 Task: Create in the project CanaryTech and in the Backlog issue 'Implement a new cloud-based payroll management system for a company with advanced payroll processing and reporting features' a child issue 'Kubernetes cluster network reliability remediation and reporting', and assign it to team member softage.4@softage.net. Create in the project CanaryTech and in the Backlog issue 'Integrate a new geolocation feature into an existing mobile application to enhance user experience and personalization' a child issue 'Integration with compliance audit software', and assign it to team member softage.1@softage.net
Action: Mouse moved to (429, 452)
Screenshot: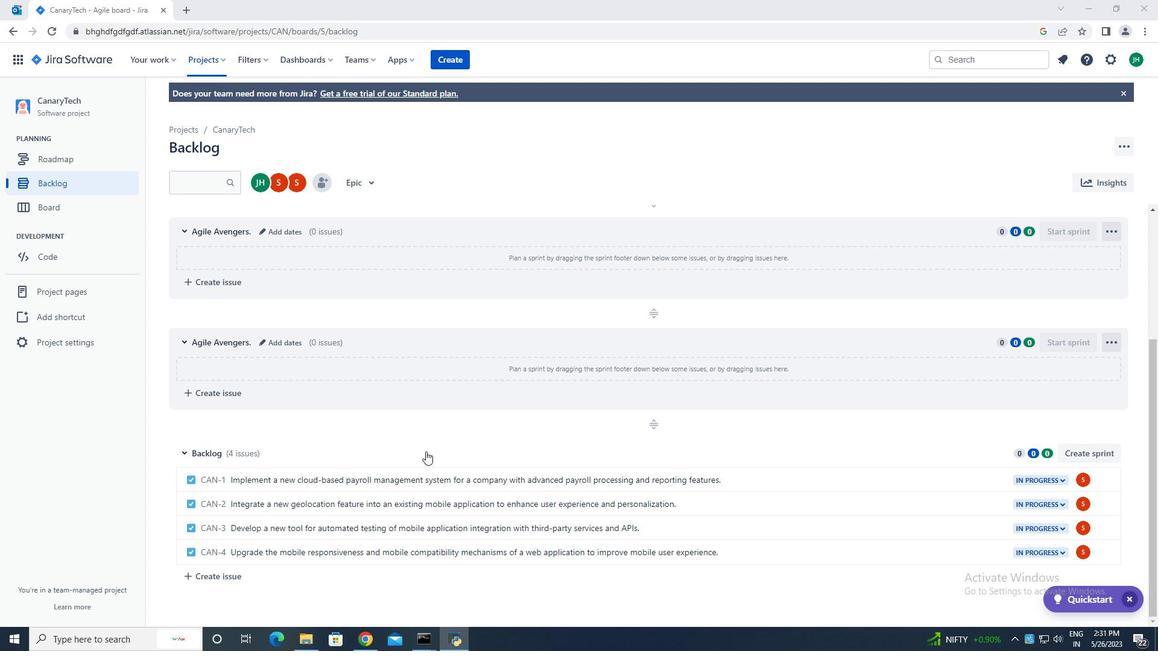 
Action: Mouse scrolled (429, 451) with delta (0, 0)
Screenshot: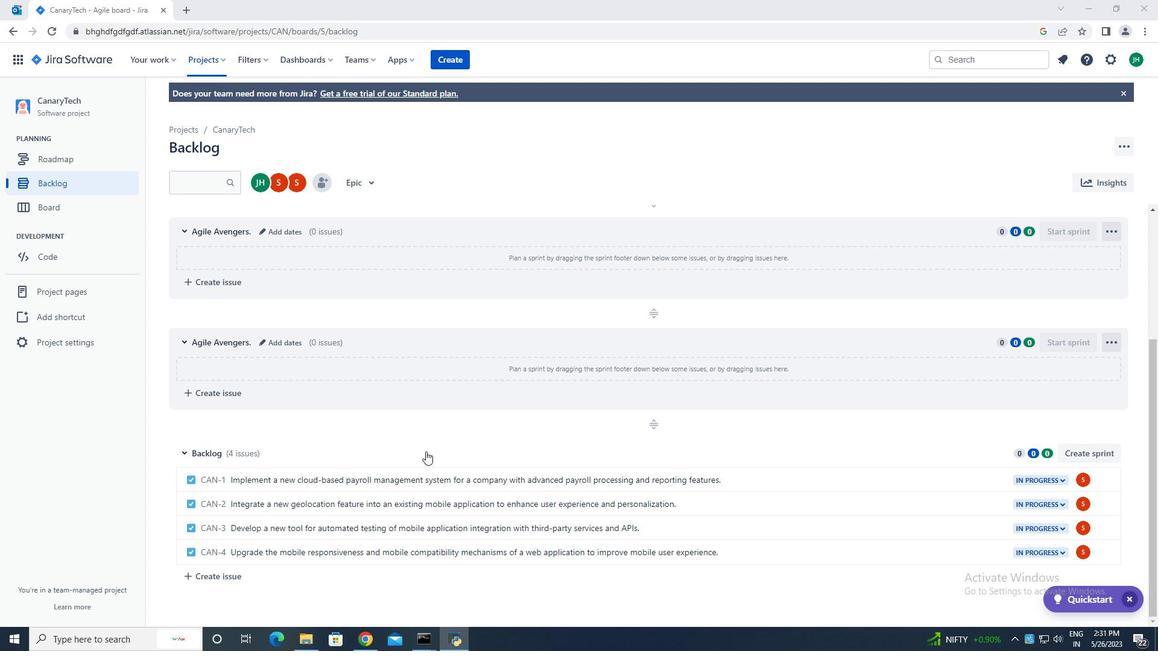 
Action: Mouse scrolled (429, 451) with delta (0, 0)
Screenshot: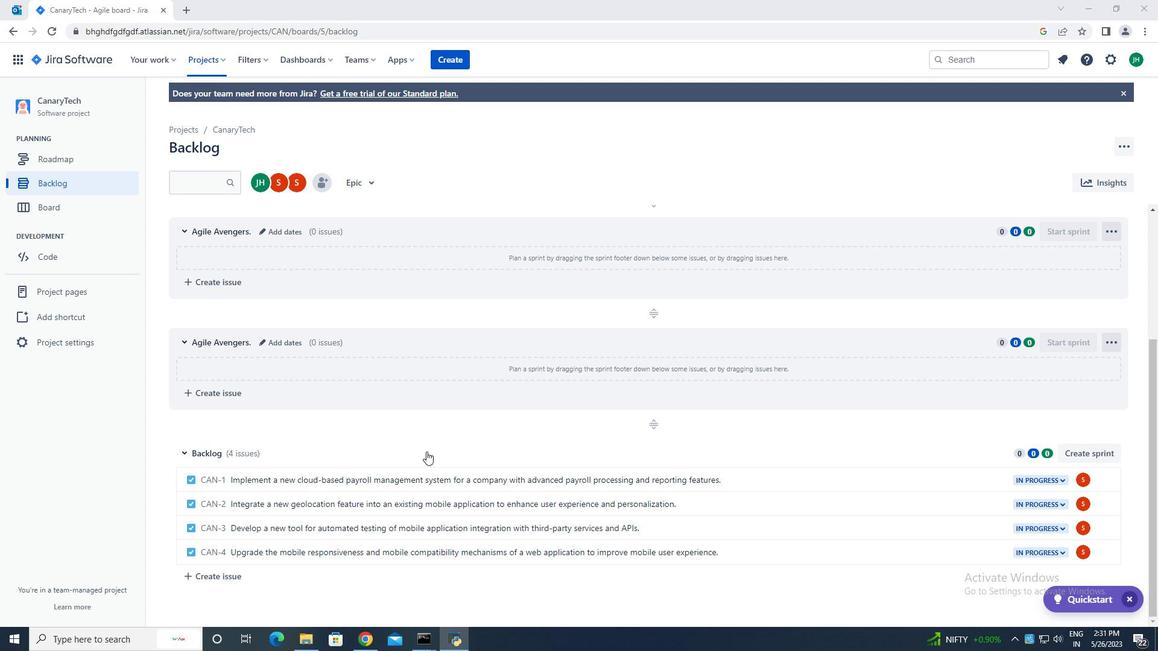 
Action: Mouse moved to (429, 452)
Screenshot: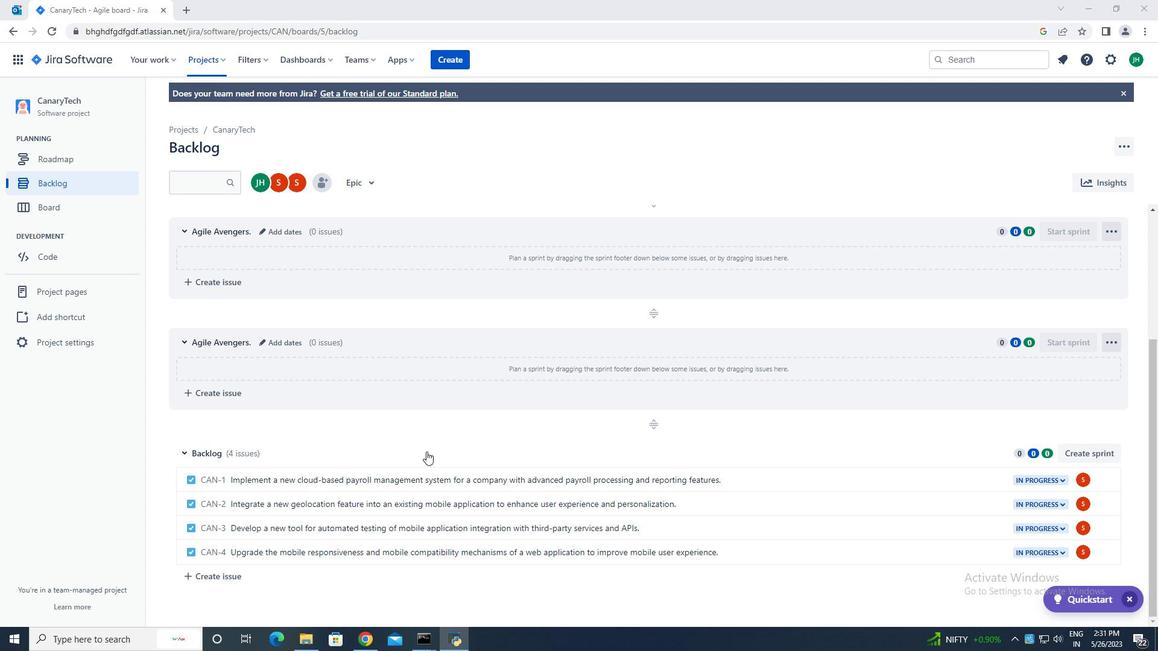 
Action: Mouse scrolled (429, 451) with delta (0, 0)
Screenshot: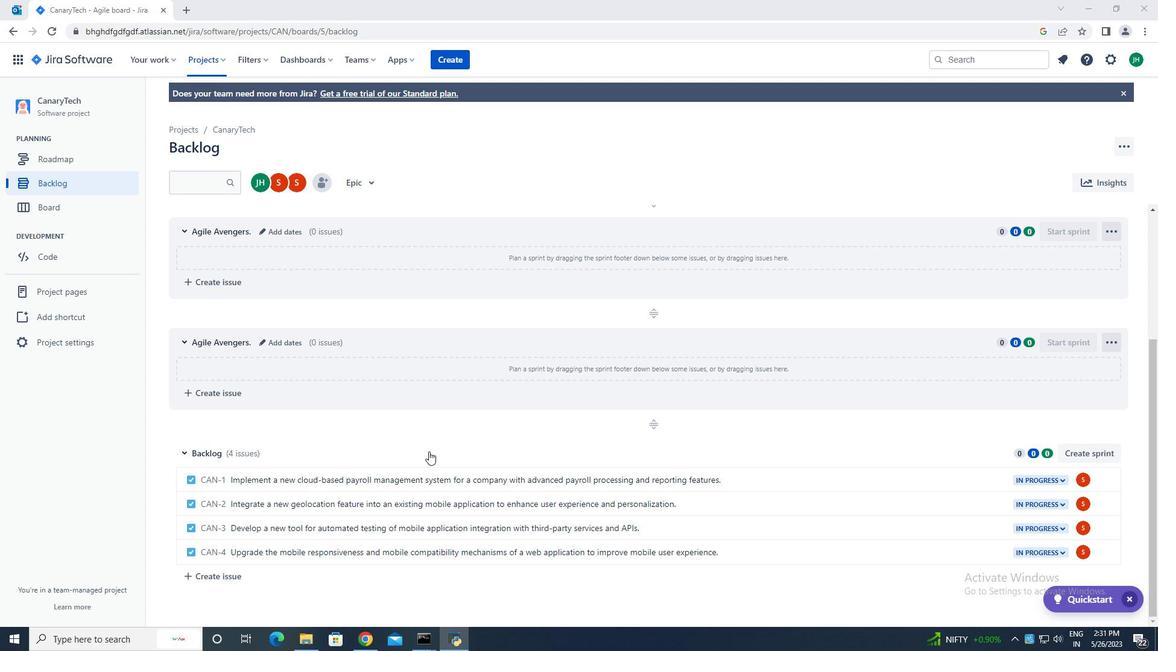 
Action: Mouse moved to (429, 452)
Screenshot: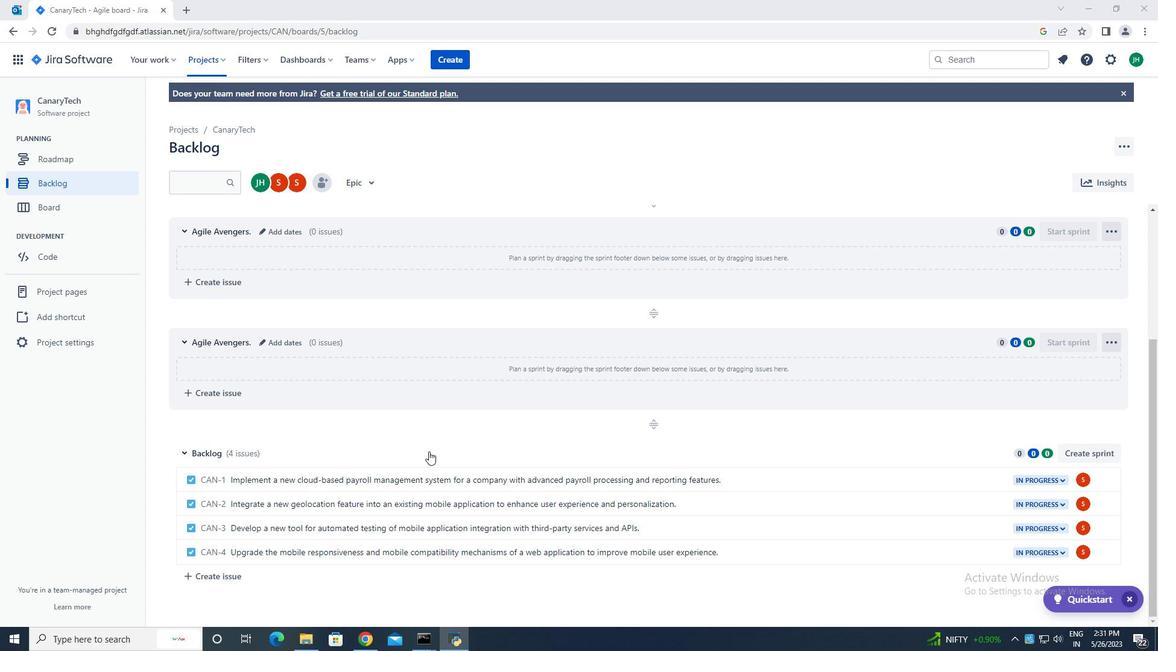 
Action: Mouse scrolled (429, 451) with delta (0, 0)
Screenshot: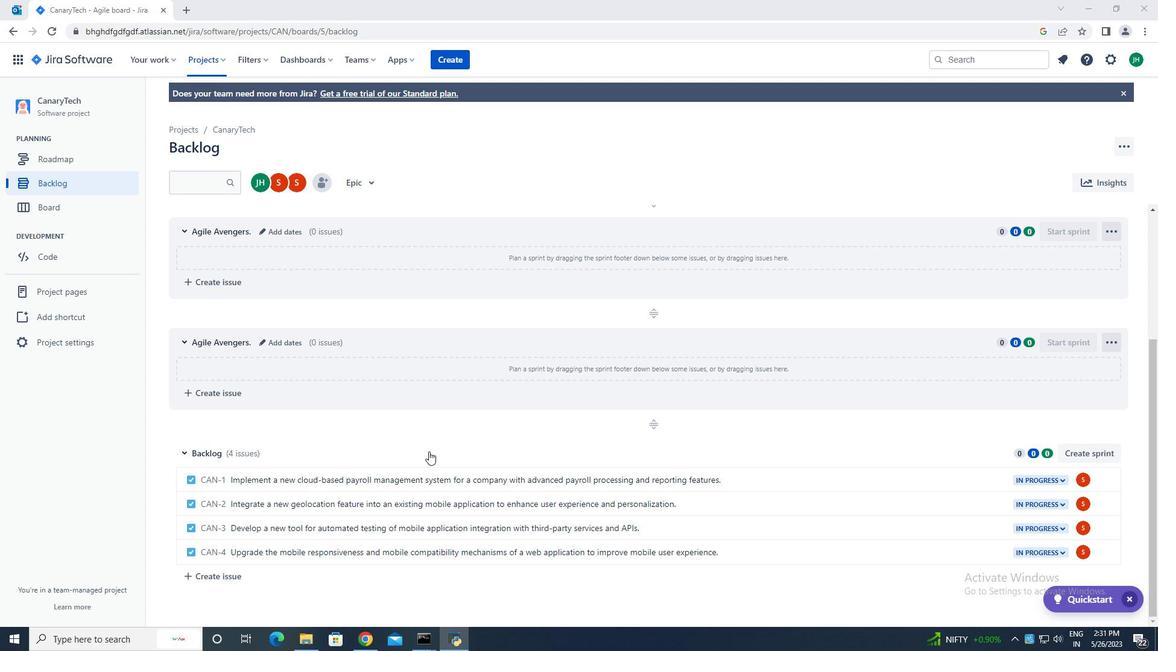 
Action: Mouse moved to (431, 453)
Screenshot: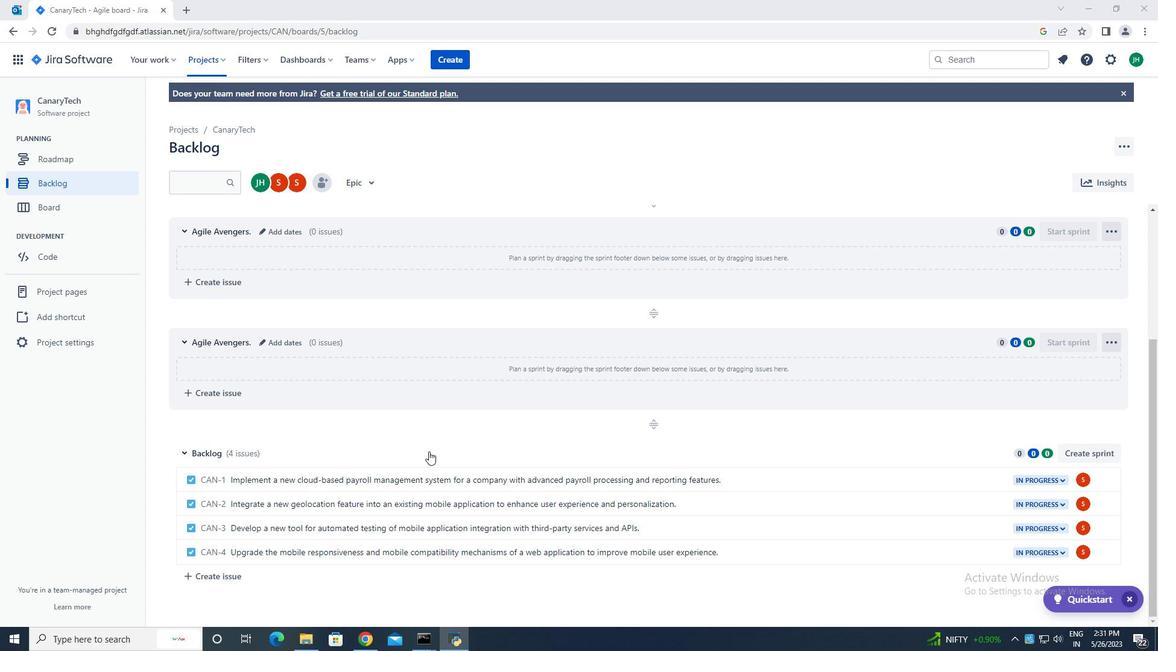 
Action: Mouse scrolled (431, 452) with delta (0, 0)
Screenshot: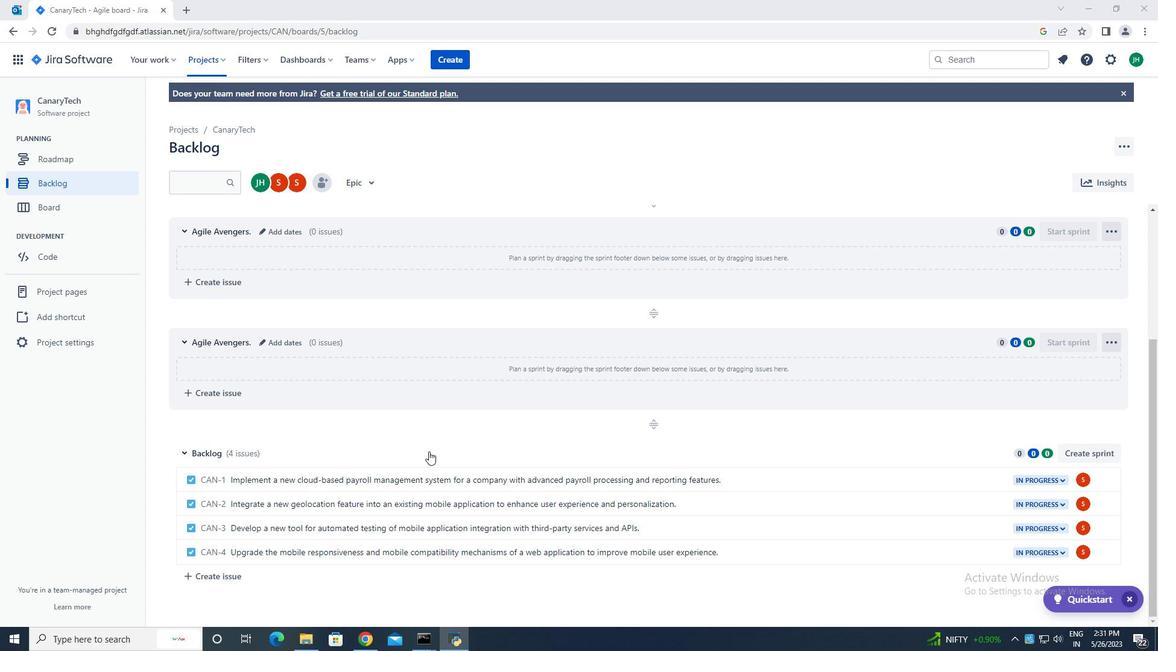 
Action: Mouse moved to (869, 476)
Screenshot: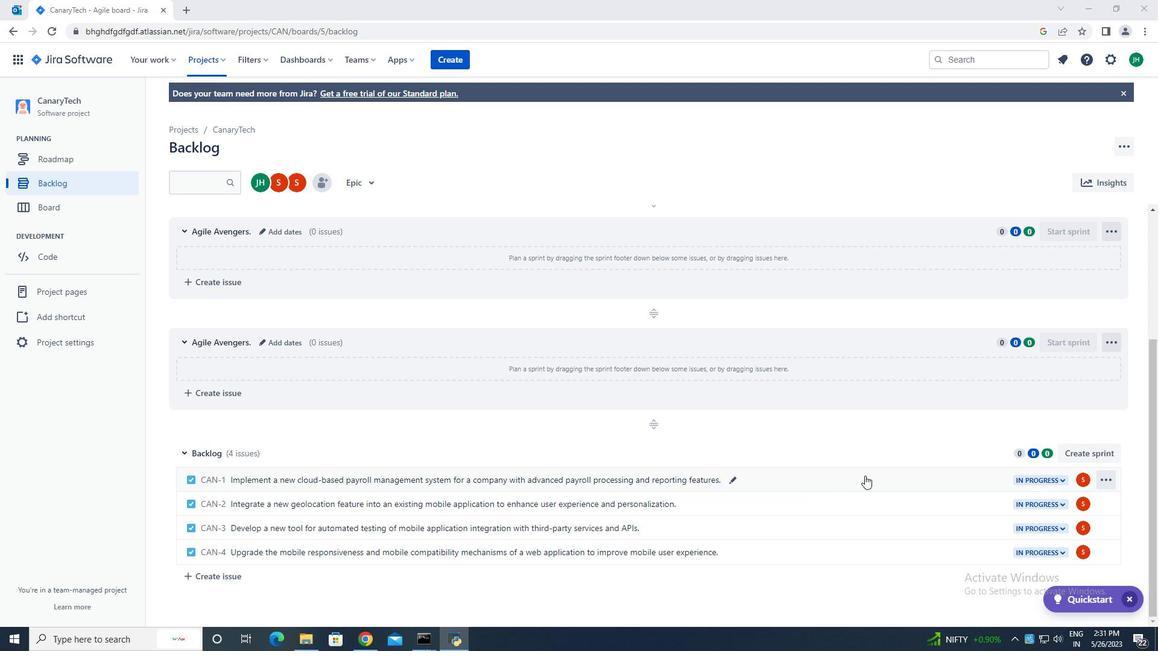 
Action: Mouse pressed left at (869, 476)
Screenshot: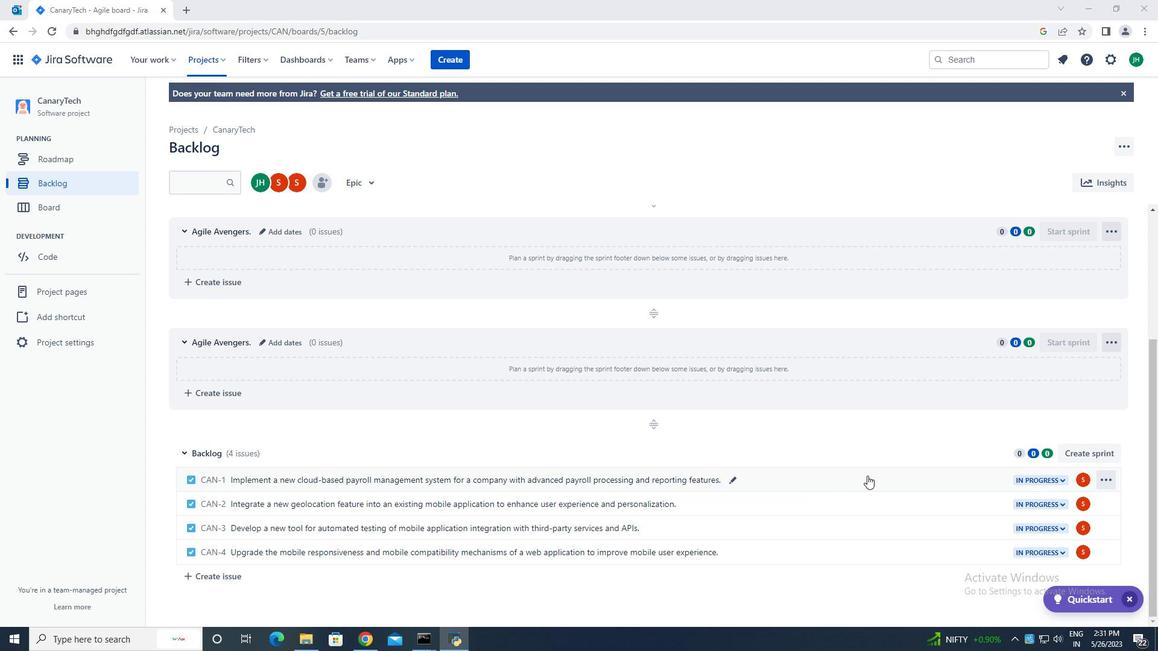 
Action: Mouse moved to (950, 324)
Screenshot: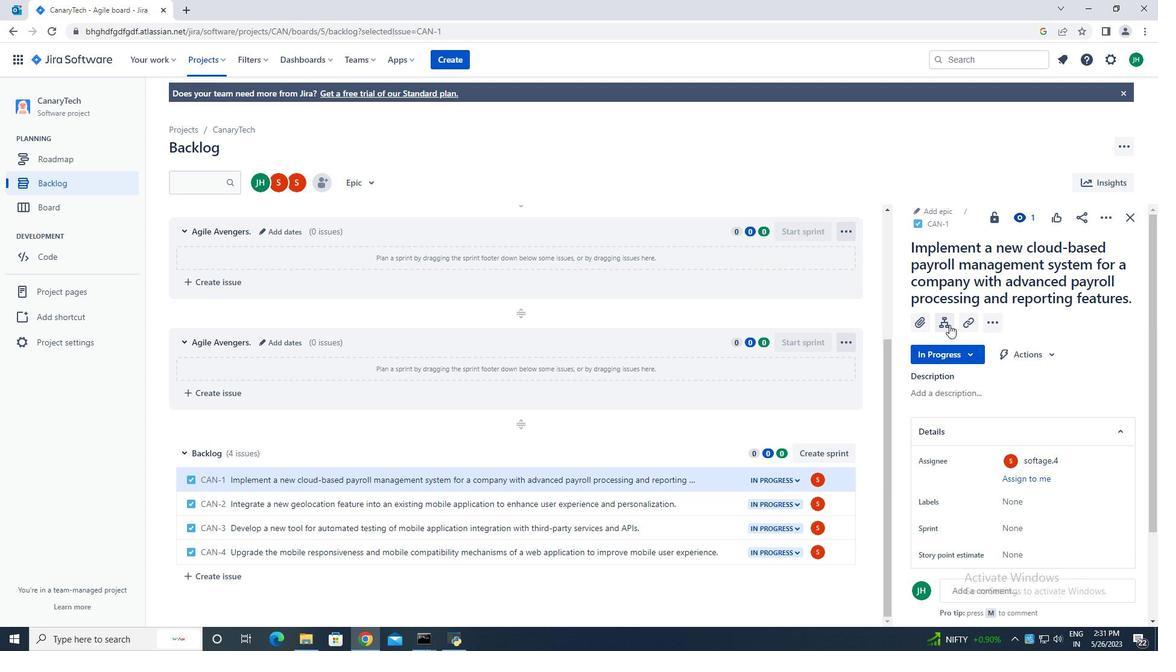 
Action: Mouse pressed left at (950, 324)
Screenshot: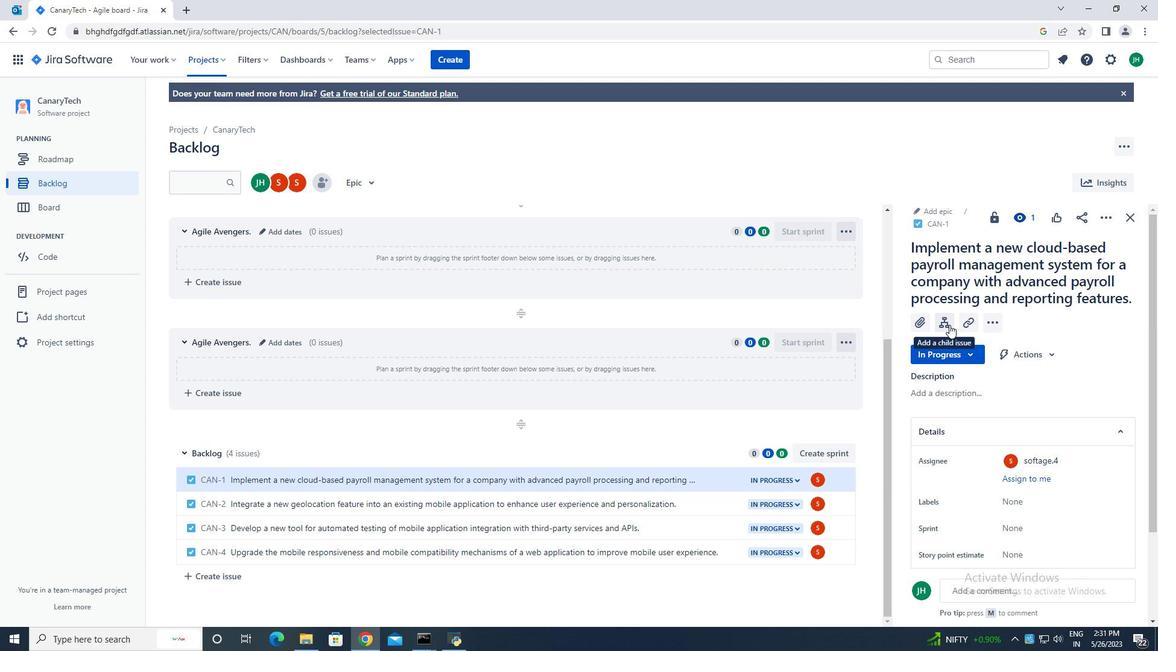 
Action: Mouse moved to (955, 403)
Screenshot: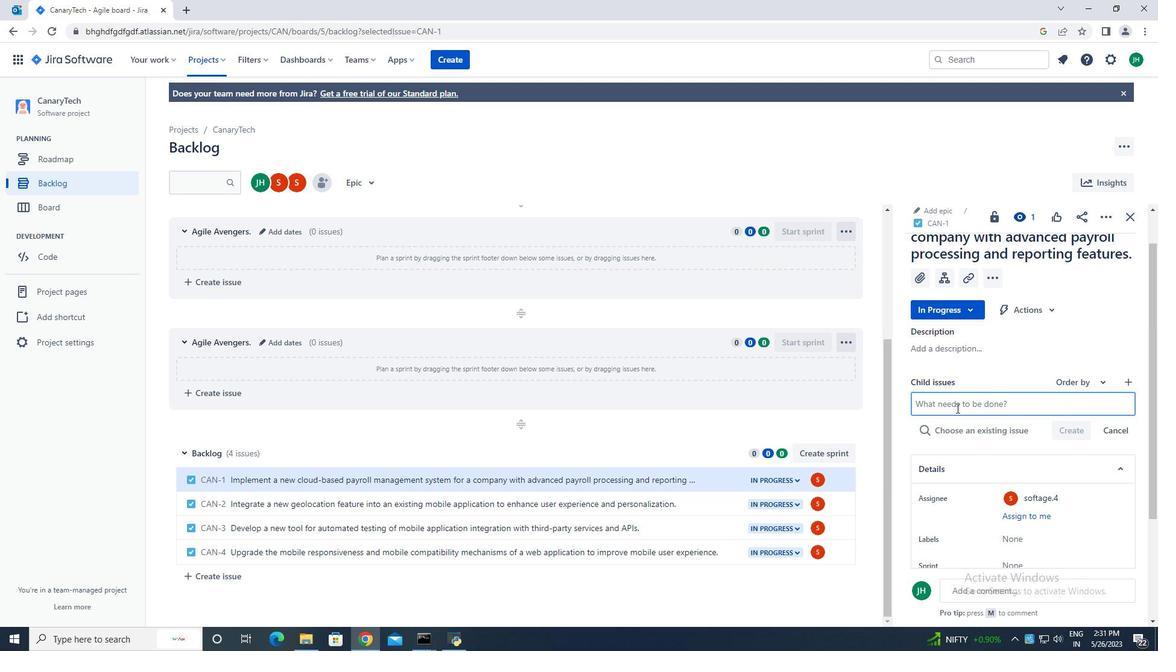 
Action: Mouse pressed left at (955, 403)
Screenshot: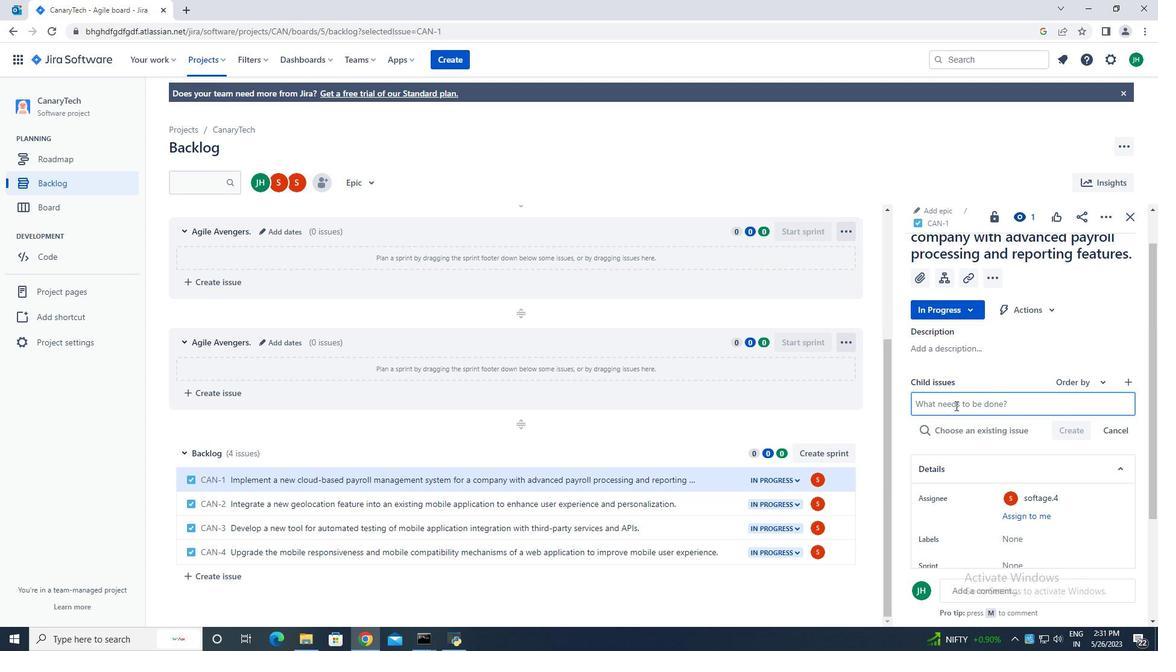 
Action: Mouse moved to (840, 420)
Screenshot: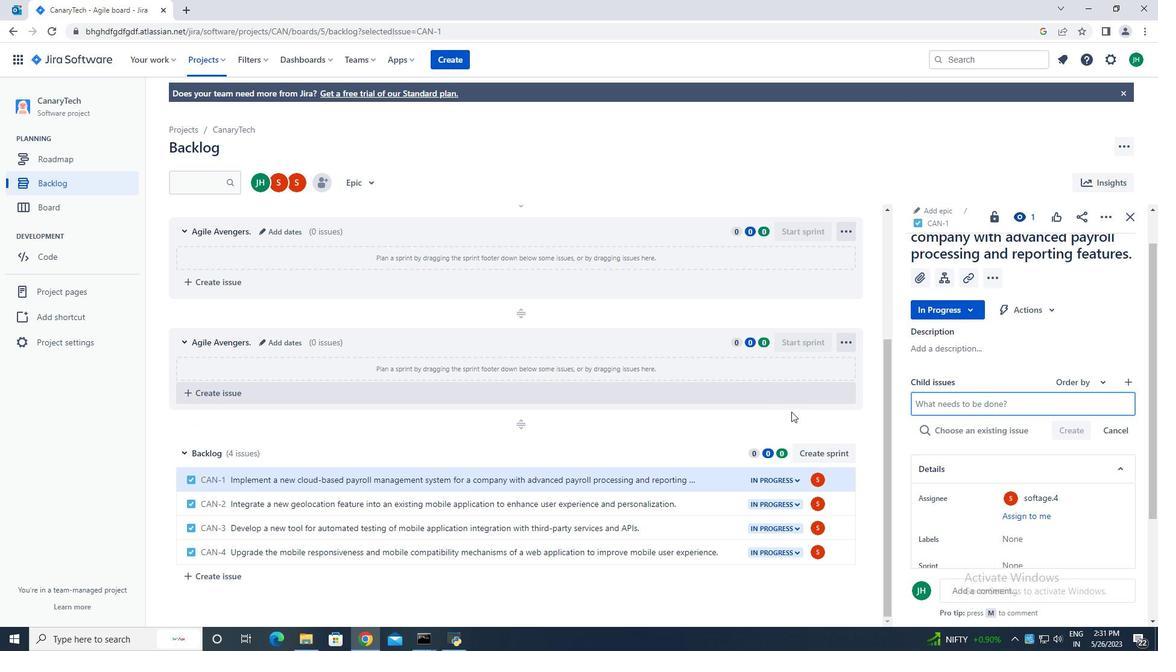 
Action: Key pressed <Key.caps_lock>K<Key.caps_lock>ubernetes<Key.space>cluster<Key.space>network<Key.space>reliability<Key.space>remediation<Key.space>and<Key.space>reporting.<Key.enter>
Screenshot: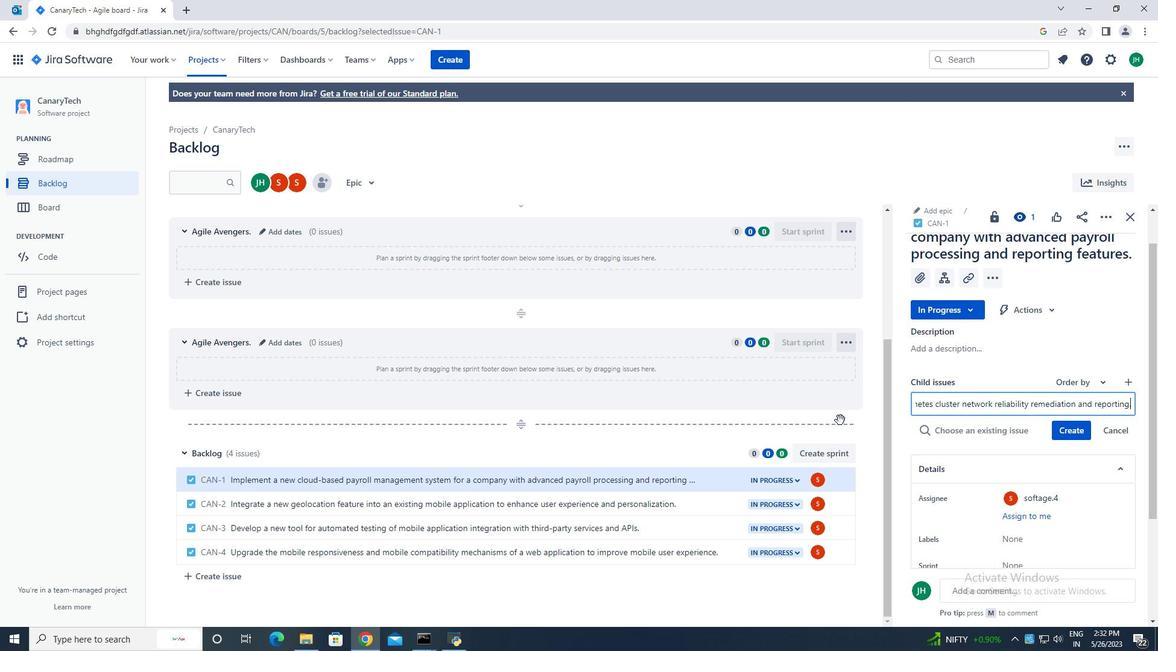 
Action: Mouse moved to (1079, 411)
Screenshot: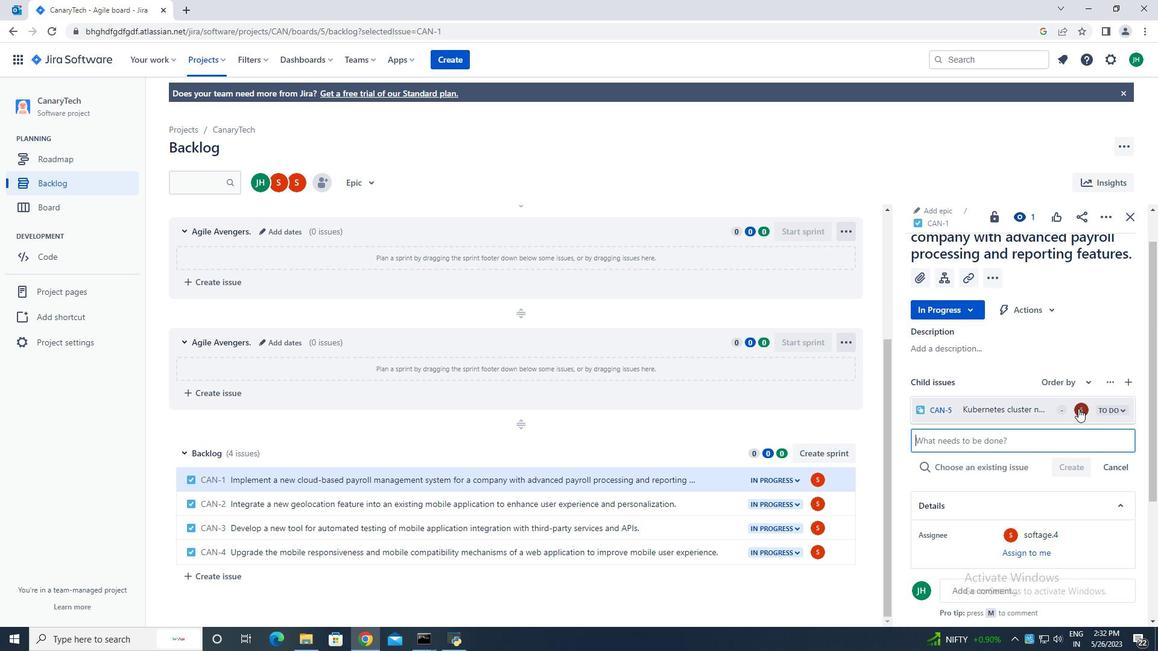 
Action: Mouse pressed left at (1079, 411)
Screenshot: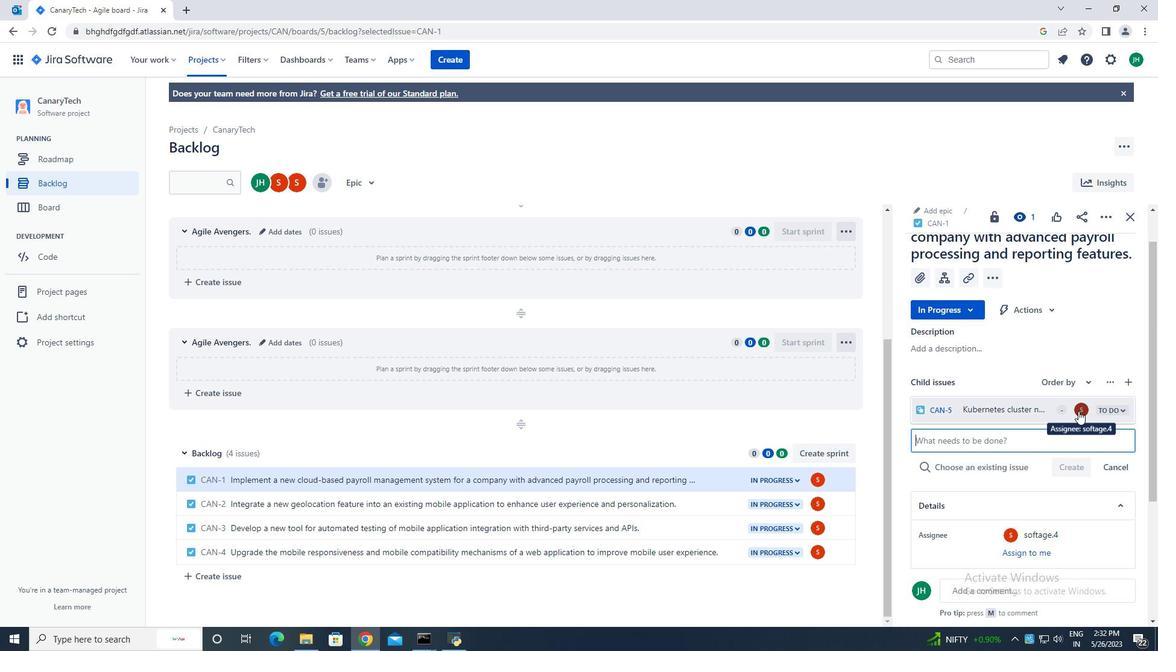 
Action: Mouse moved to (972, 341)
Screenshot: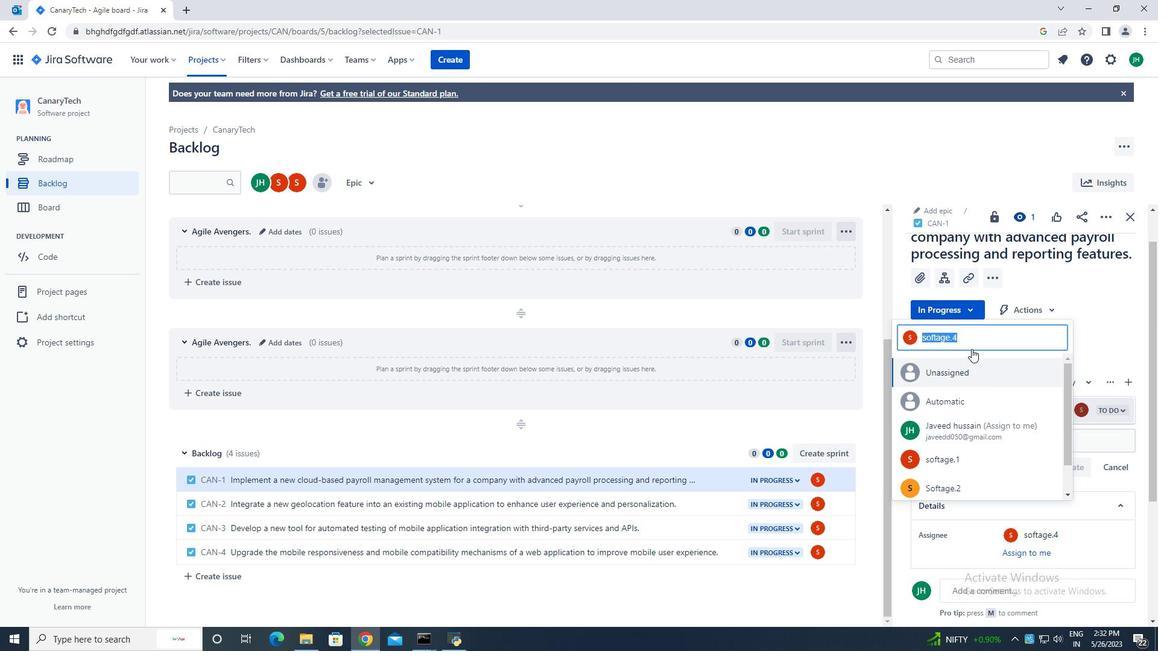 
Action: Key pressed softage.4
Screenshot: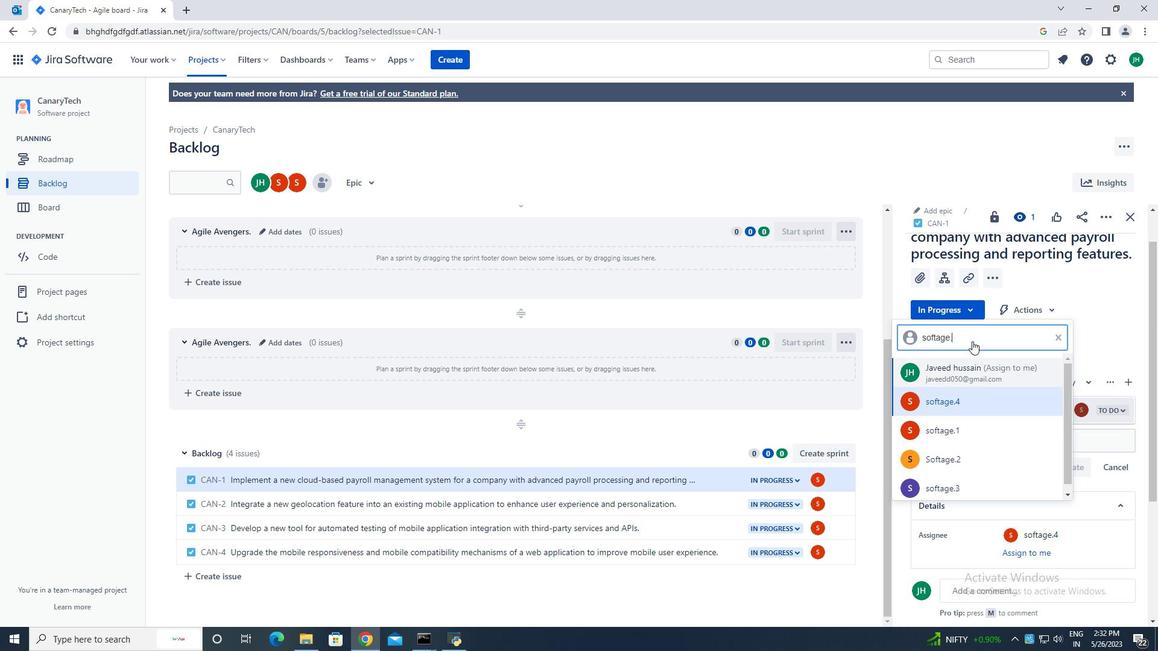 
Action: Mouse moved to (964, 380)
Screenshot: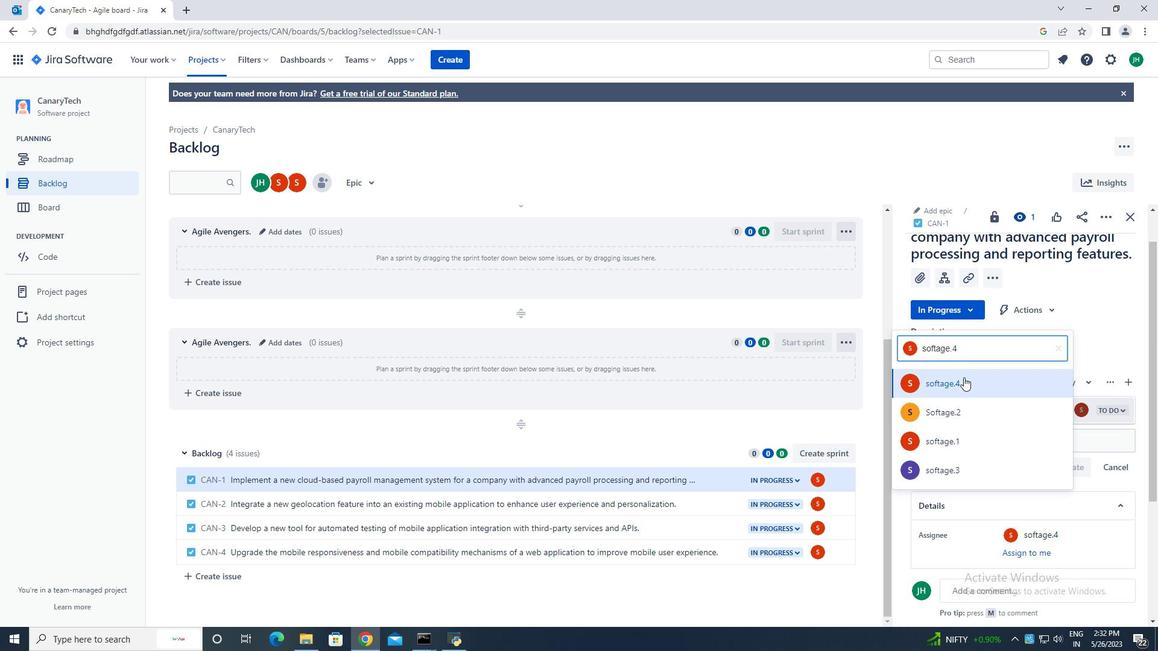 
Action: Mouse pressed left at (964, 380)
Screenshot: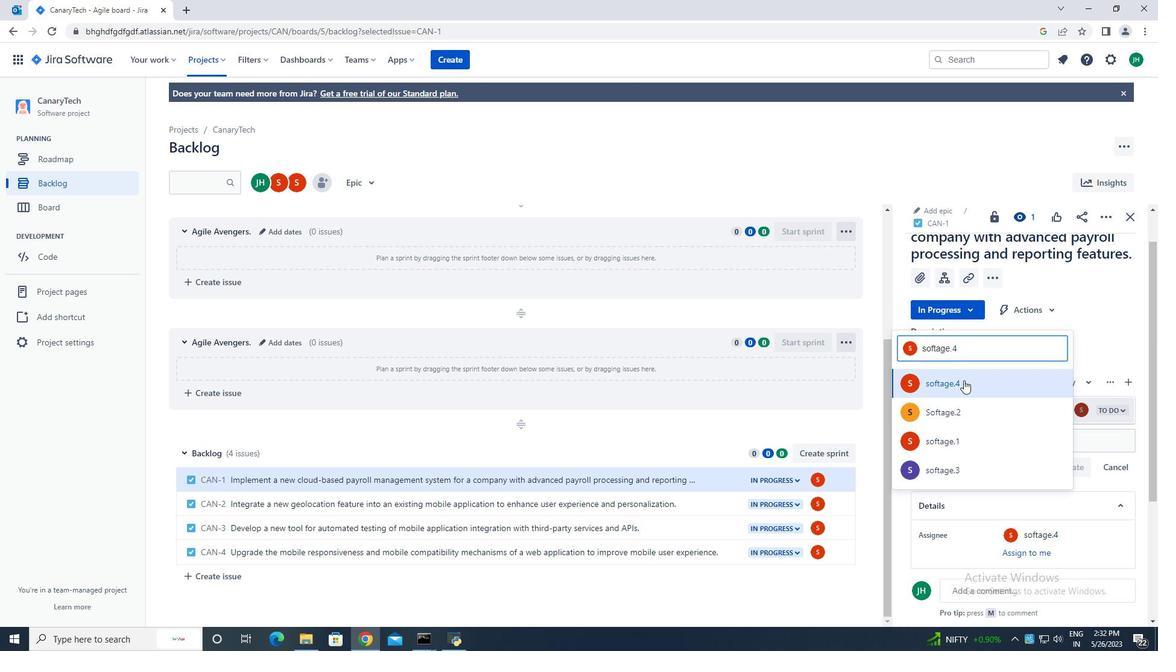 
Action: Mouse moved to (1132, 217)
Screenshot: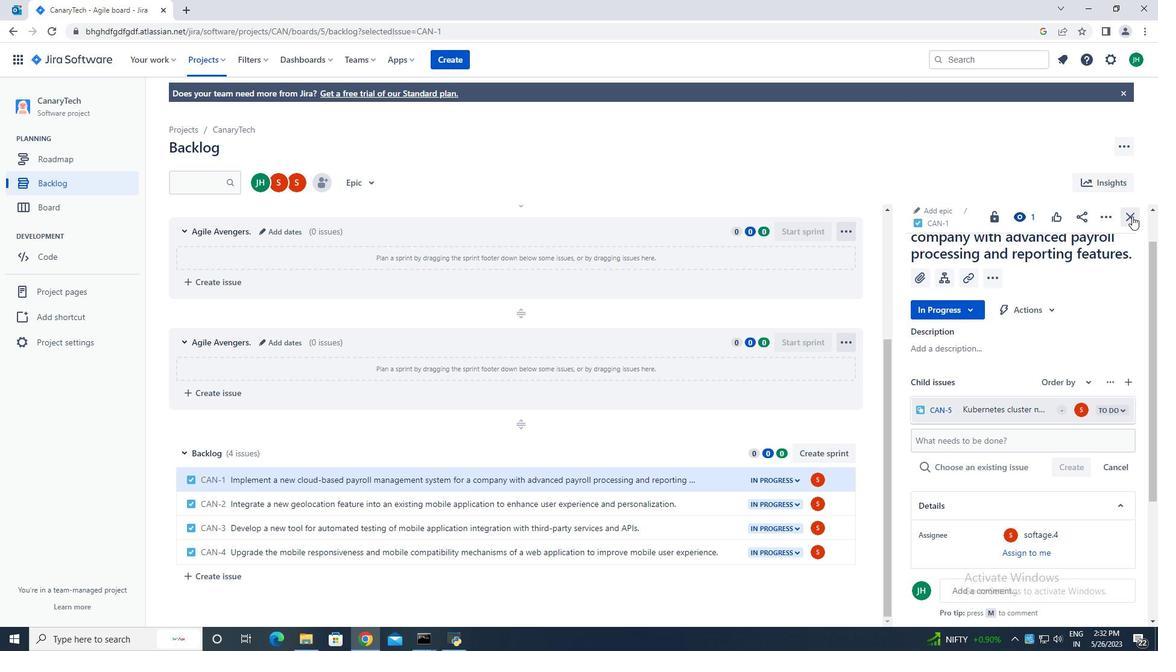 
Action: Mouse pressed left at (1132, 217)
Screenshot: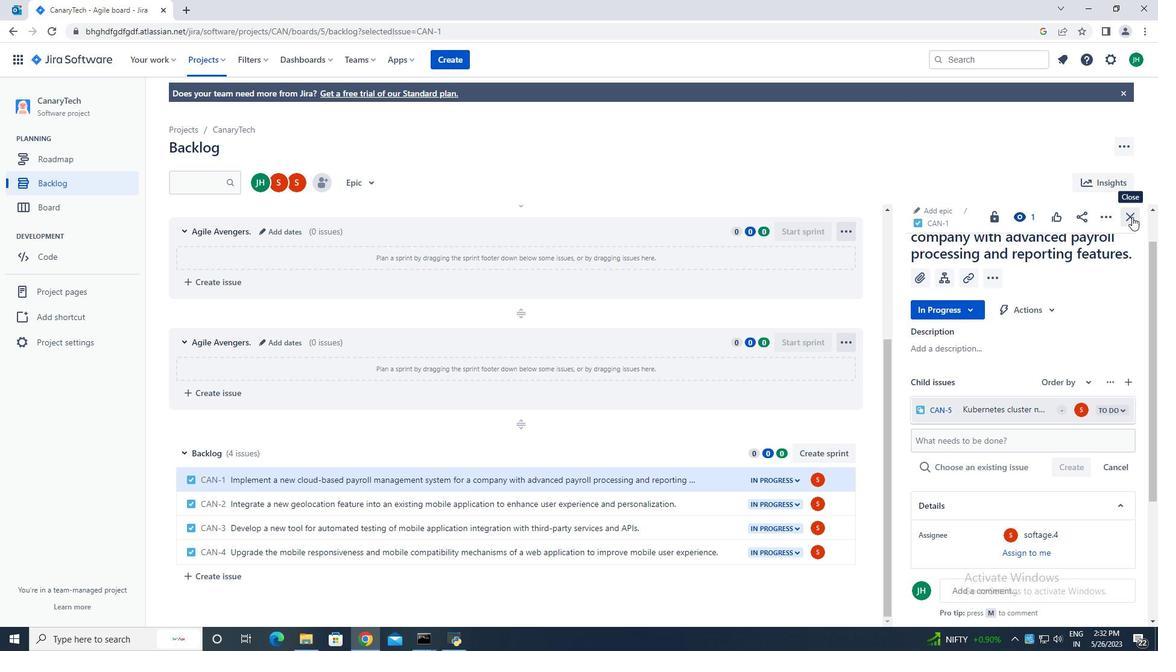 
Action: Mouse moved to (891, 508)
Screenshot: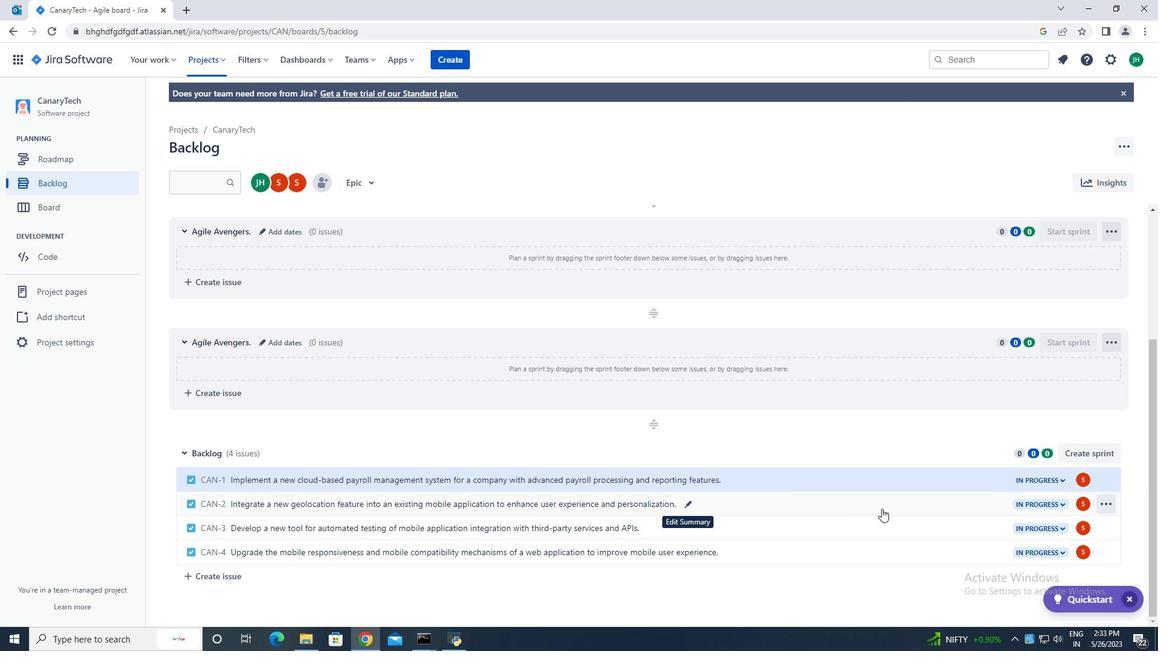
Action: Mouse pressed left at (891, 508)
Screenshot: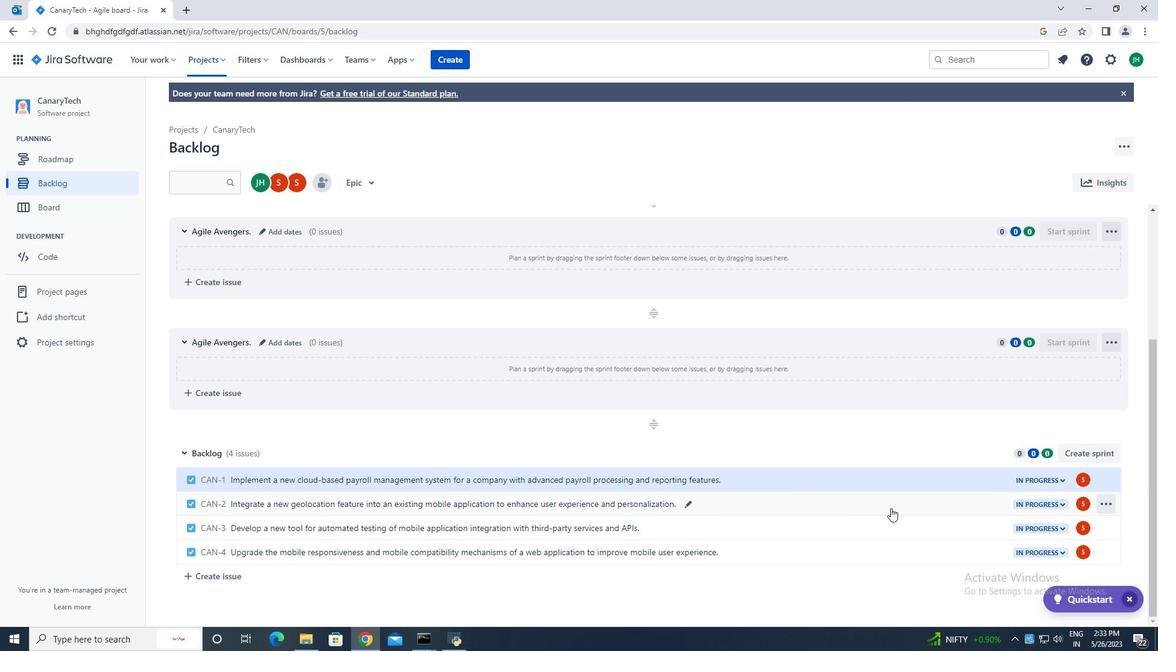 
Action: Mouse moved to (983, 447)
Screenshot: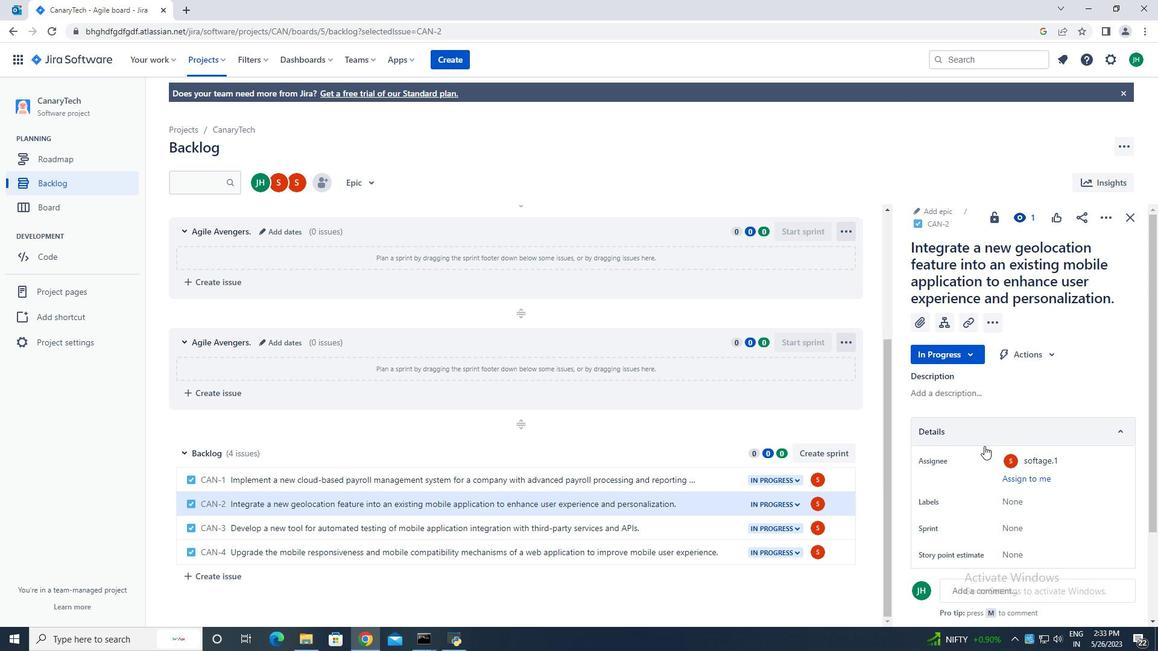 
Action: Mouse scrolled (983, 447) with delta (0, 0)
Screenshot: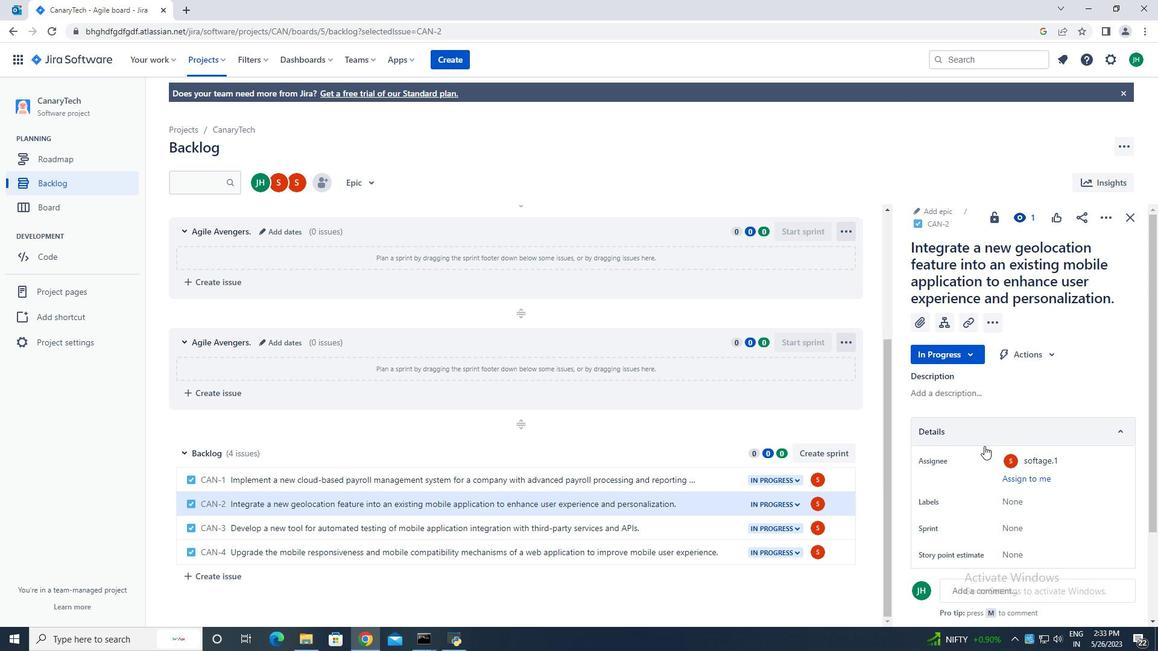 
Action: Mouse scrolled (983, 447) with delta (0, 0)
Screenshot: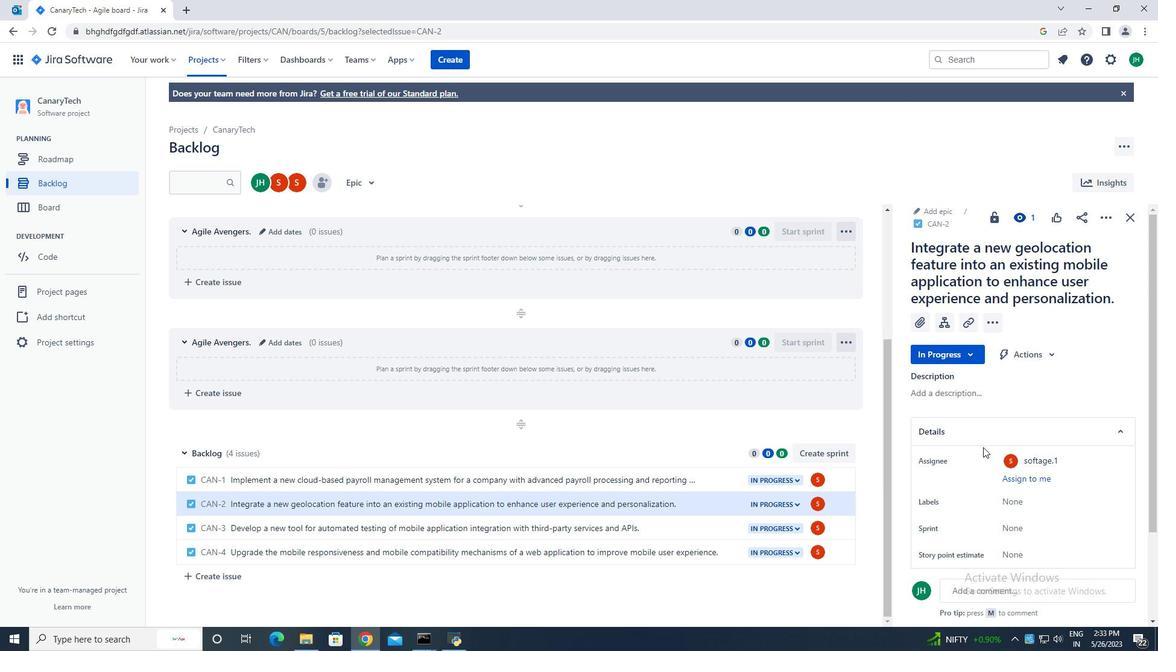 
Action: Mouse scrolled (983, 447) with delta (0, 0)
Screenshot: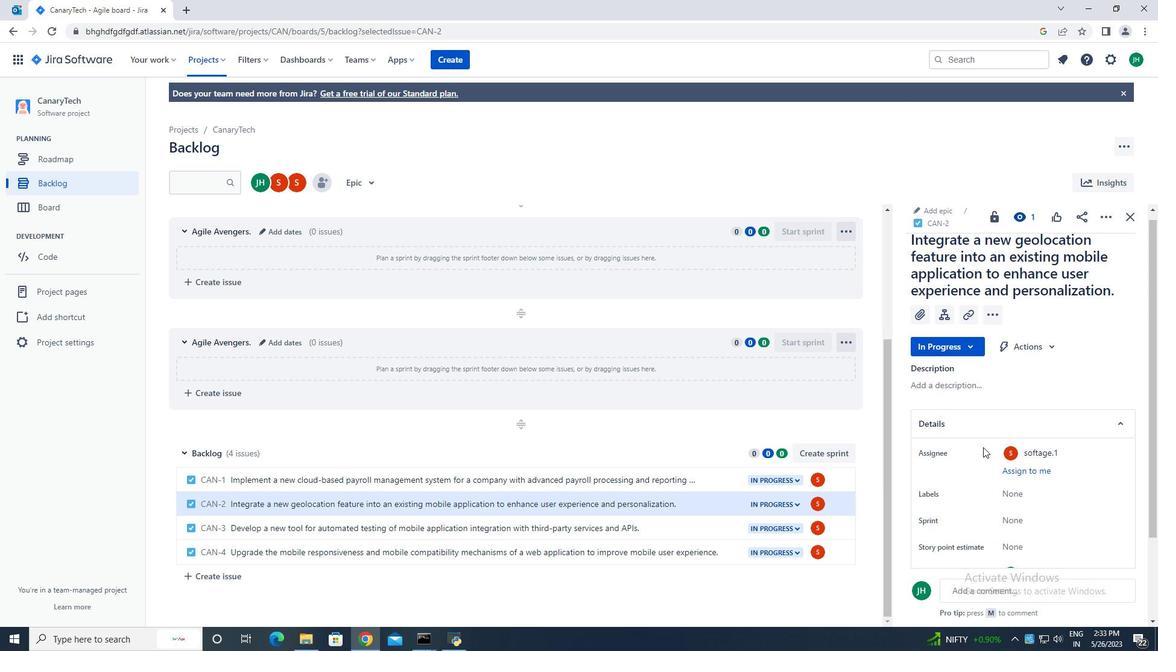 
Action: Mouse moved to (984, 254)
Screenshot: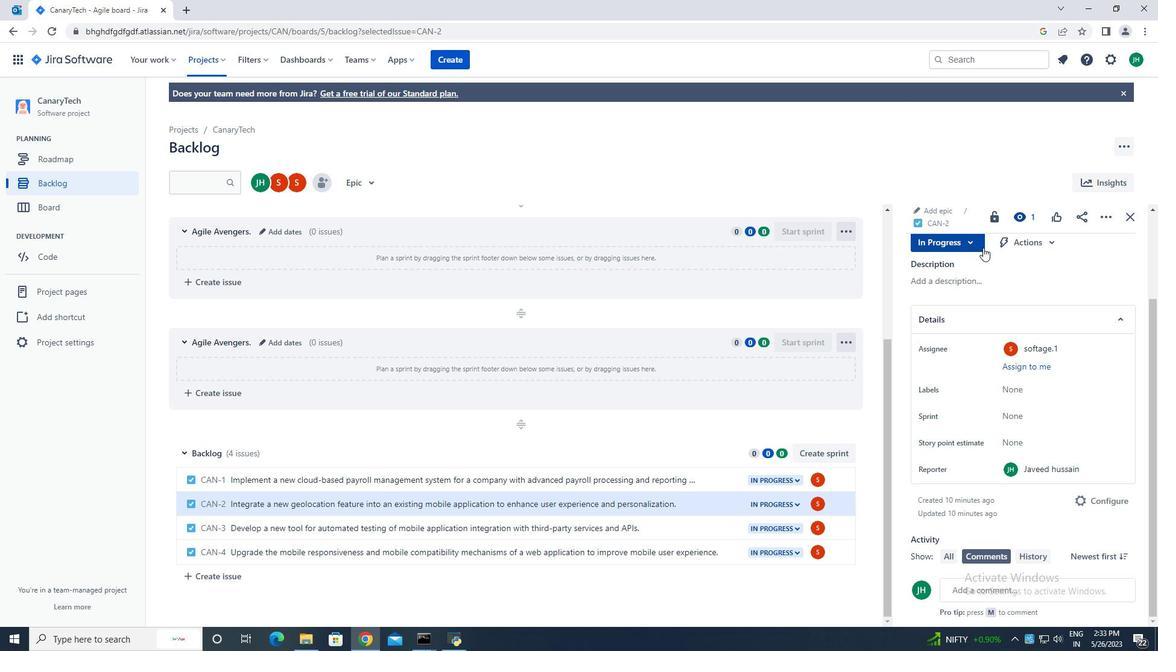 
Action: Mouse scrolled (984, 254) with delta (0, 0)
Screenshot: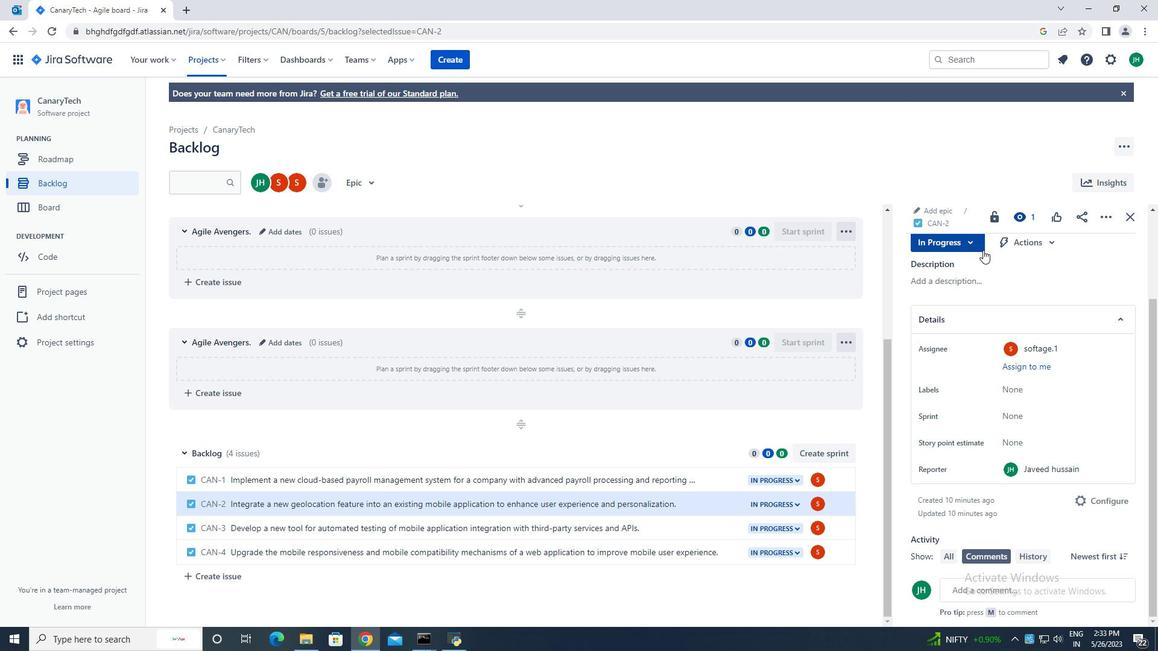 
Action: Mouse moved to (984, 255)
Screenshot: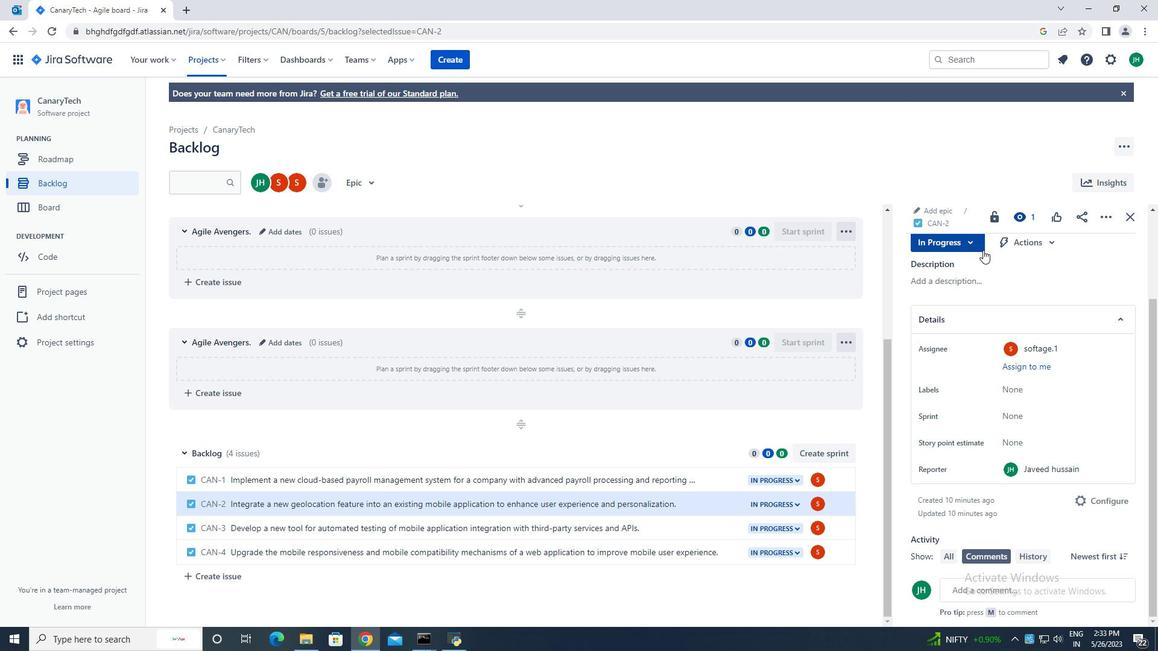
Action: Mouse scrolled (984, 255) with delta (0, 0)
Screenshot: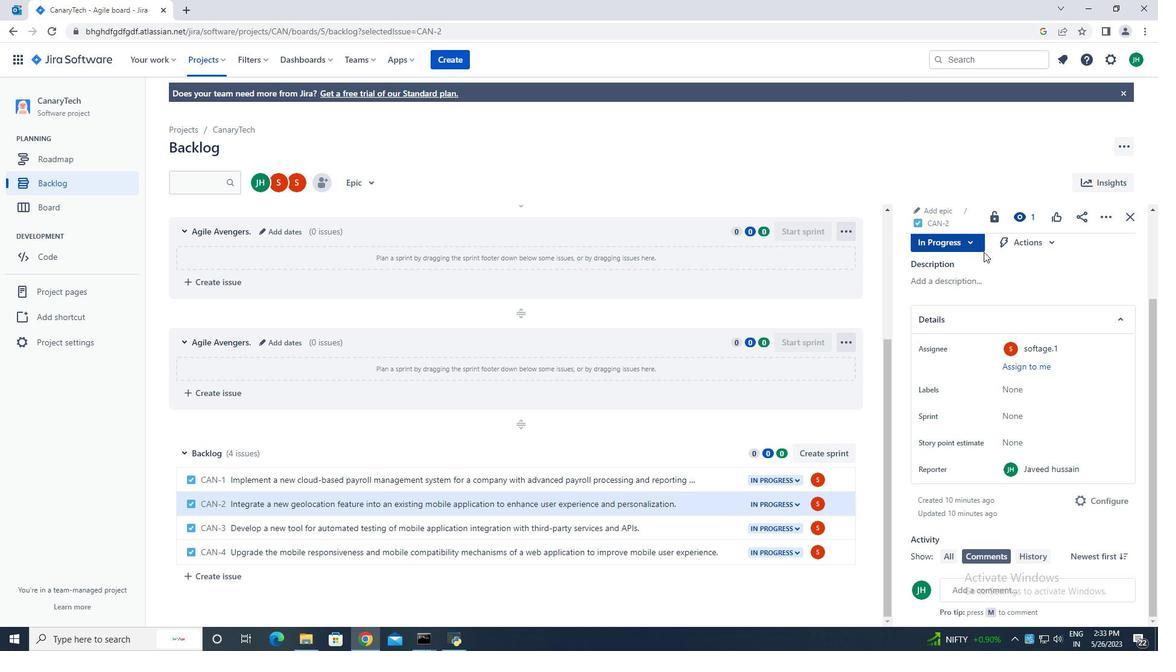 
Action: Mouse moved to (984, 255)
Screenshot: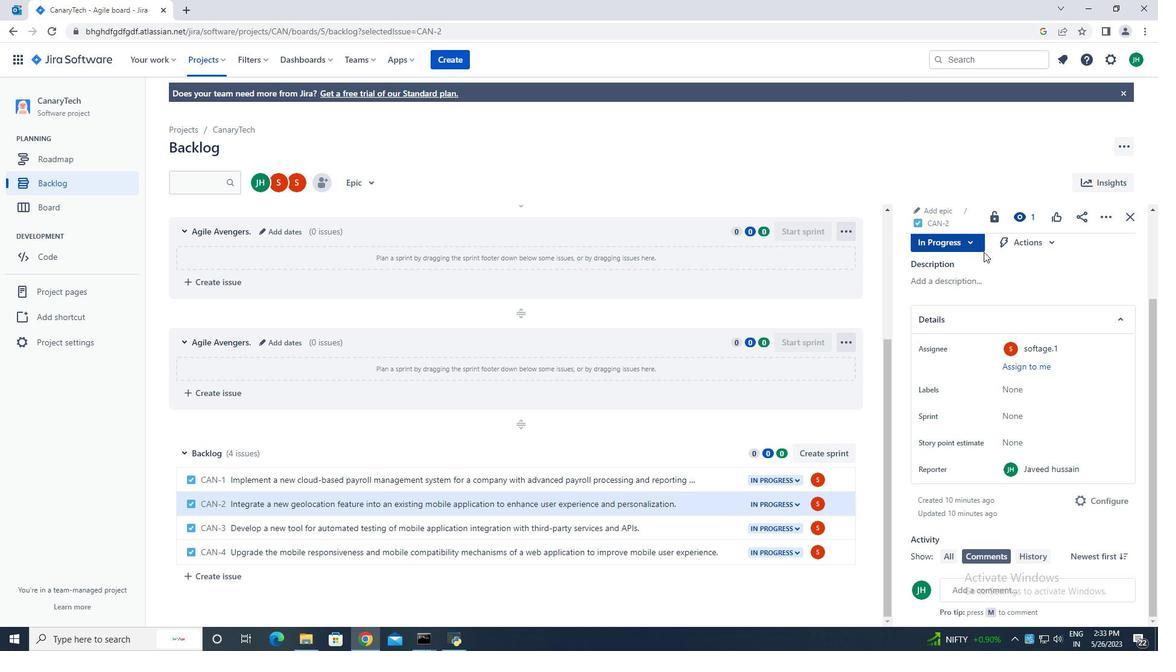 
Action: Mouse scrolled (984, 256) with delta (0, 0)
Screenshot: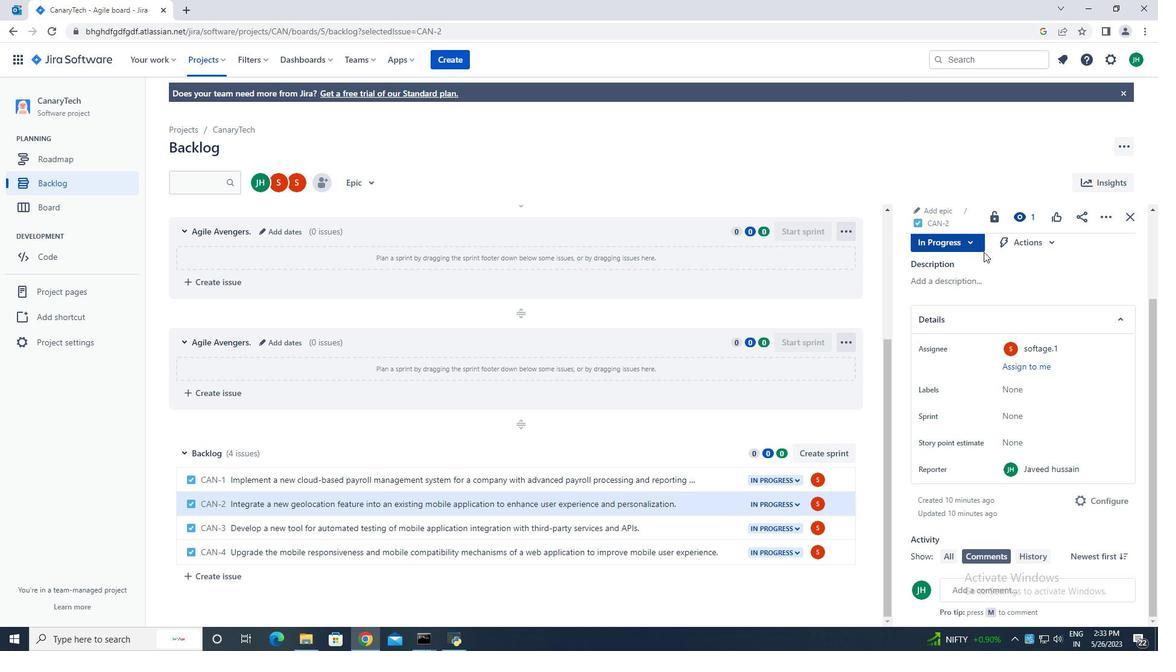 
Action: Mouse moved to (944, 322)
Screenshot: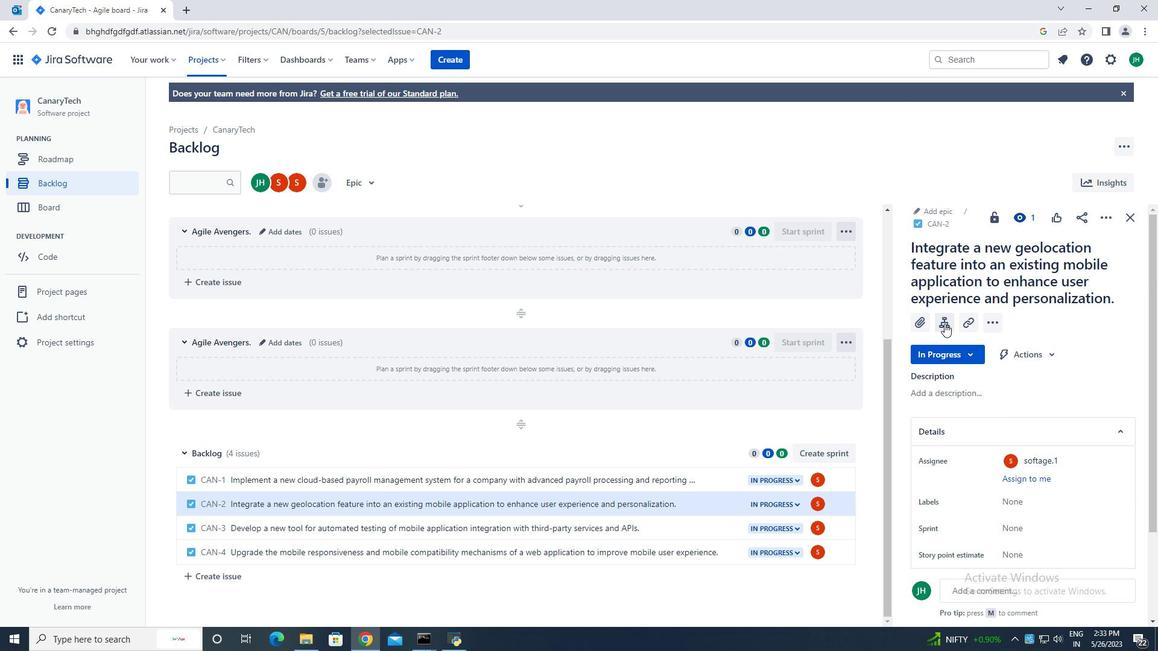 
Action: Mouse pressed left at (944, 322)
Screenshot: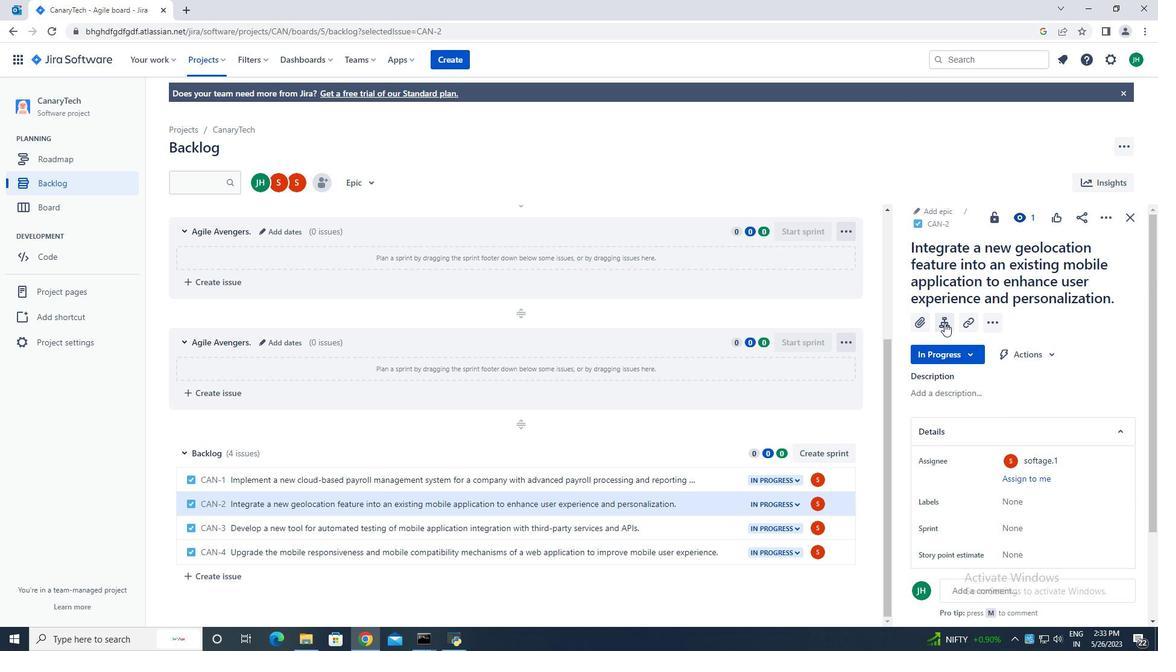 
Action: Mouse moved to (958, 407)
Screenshot: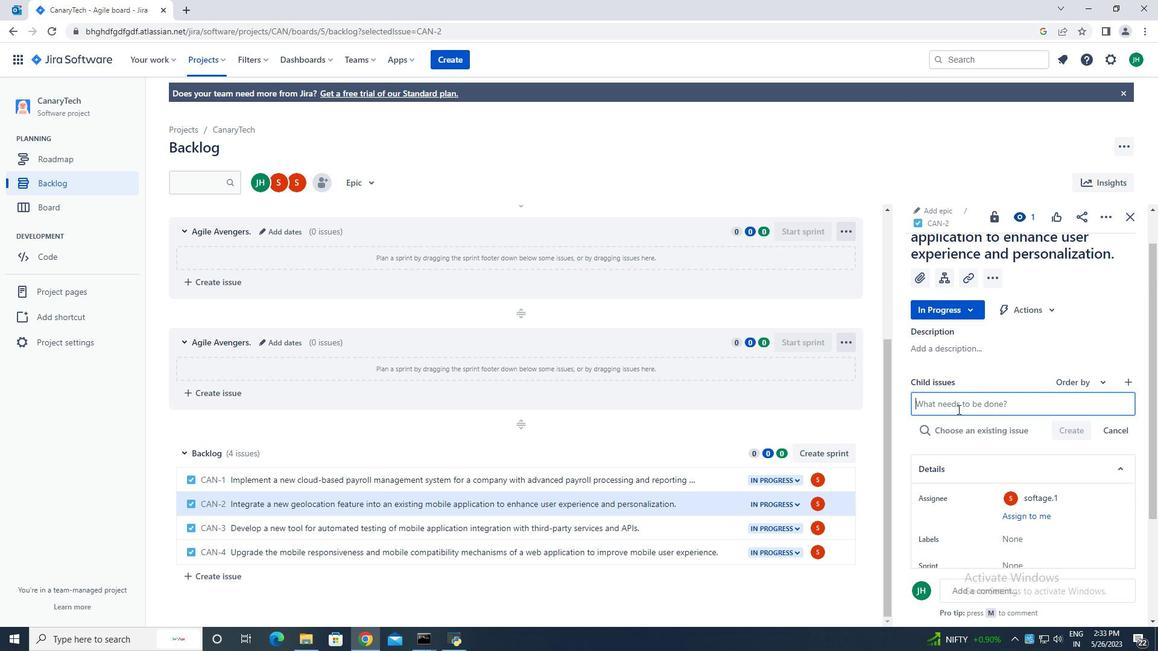 
Action: Mouse pressed left at (958, 407)
Screenshot: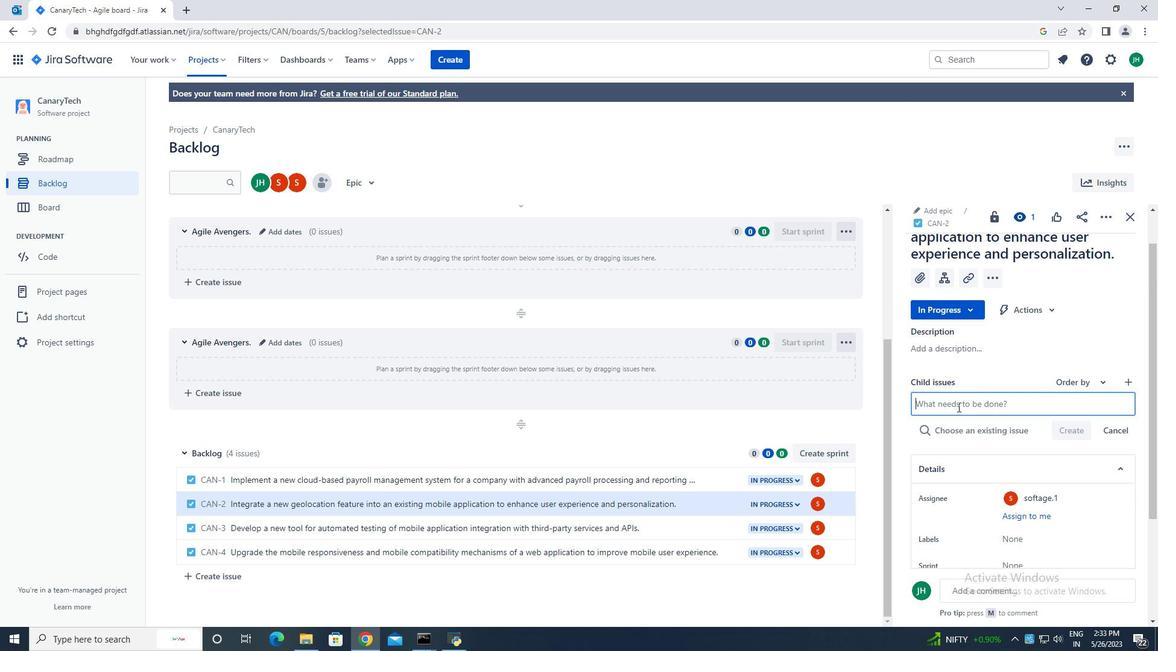 
Action: Key pressed <Key.caps_lock>I<Key.caps_lock>ntegration<Key.space>a<Key.space>new<Key.space>geolocation<Key.space>feature<Key.space>intp<Key.backspace>o<Key.space>an<Key.space>existing<Key.space>mobile<Key.space>application<Key.space>to<Key.space>enhance<Key.space>usr<Key.space><Key.backspace><Key.backspace>er<Key.space>experience<Key.space>and<Key.space>personaliation<Key.space><Key.backspace><Key.backspace><Key.backspace><Key.backspace><Key.backspace><Key.backspace><Key.backspace>ization<Key.space><Key.backspace><Key.backspace><Key.backspace><Key.backspace><Key.backspace><Key.backspace><Key.backspace><Key.backspace><Key.backspace><Key.backspace><Key.backspace><Key.backspace><Key.backspace><Key.backspace><Key.backspace><Key.backspace><Key.backspace><Key.backspace><Key.backspace><Key.backspace><Key.backspace><Key.backspace><Key.backspace><Key.backspace><Key.backspace><Key.backspace><Key.backspace><Key.backspace><Key.backspace><Key.backspace><Key.backspace><Key.backspace><Key.backspace><Key.backspace><Key.backspace><Key.backspace><Key.backspace><Key.backspace><Key.backspace><Key.backspace><Key.backspace><Key.backspace><Key.backspace><Key.backspace><Key.backspace><Key.backspace><Key.backspace><Key.backspace><Key.backspace><Key.backspace><Key.backspace><Key.backspace><Key.backspace><Key.backspace><Key.backspace><Key.backspace><Key.backspace><Key.backspace><Key.backspace><Key.backspace><Key.backspace><Key.backspace><Key.backspace><Key.backspace><Key.backspace><Key.backspace><Key.backspace><Key.backspace><Key.backspace><Key.backspace><Key.backspace><Key.backspace><Key.backspace><Key.backspace><Key.backspace><Key.backspace><Key.backspace><Key.backspace><Key.backspace><Key.backspace><Key.backspace><Key.backspace><Key.backspace><Key.backspace><Key.backspace><Key.backspace><Key.backspace><Key.backspace><Key.backspace><Key.backspace><Key.backspace><Key.backspace><Key.backspace><Key.backspace><Key.backspace><Key.backspace><Key.backspace><Key.backspace><Key.backspace><Key.backspace><Key.backspace><Key.backspace><Key.backspace><Key.backspace><Key.backspace><Key.backspace><Key.backspace><Key.backspace><Key.backspace><Key.backspace><Key.backspace><Key.backspace><Key.backspace><Key.backspace><Key.backspace><Key.backspace><Key.backspace><Key.backspace><Key.backspace><Key.backspace><Key.backspace><Key.backspace><Key.caps_lock>I<Key.caps_lock>ntegration<Key.space>with<Key.space>compliance<Key.space>audit<Key.space>software.<Key.space><Key.enter>
Screenshot: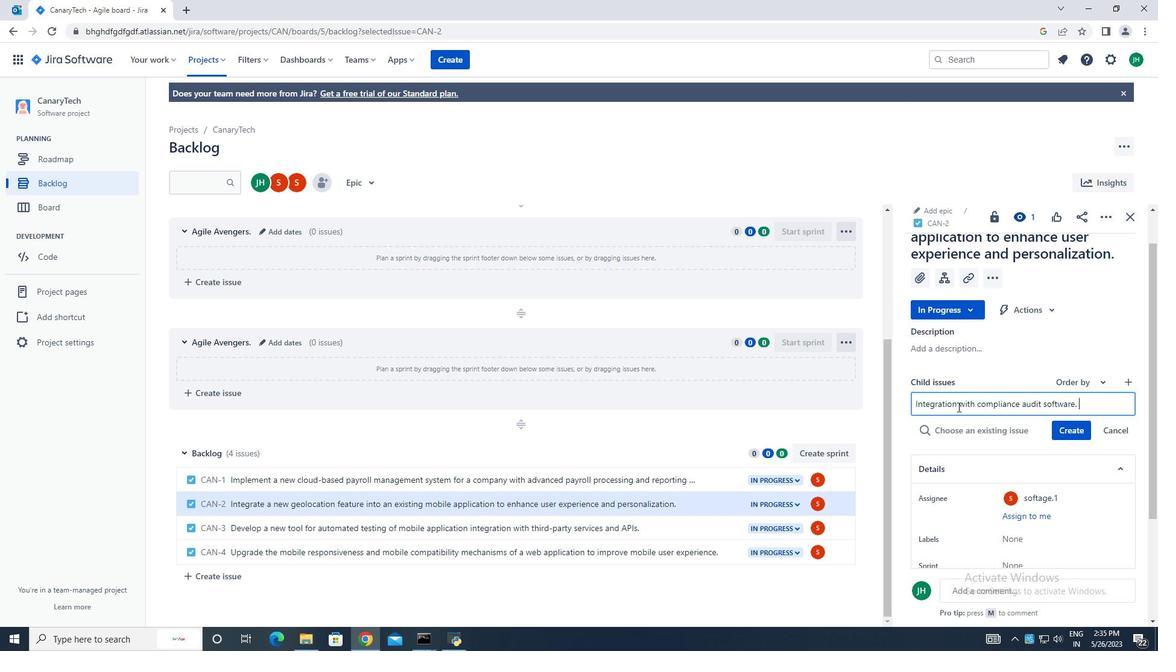 
Action: Mouse moved to (1087, 409)
Screenshot: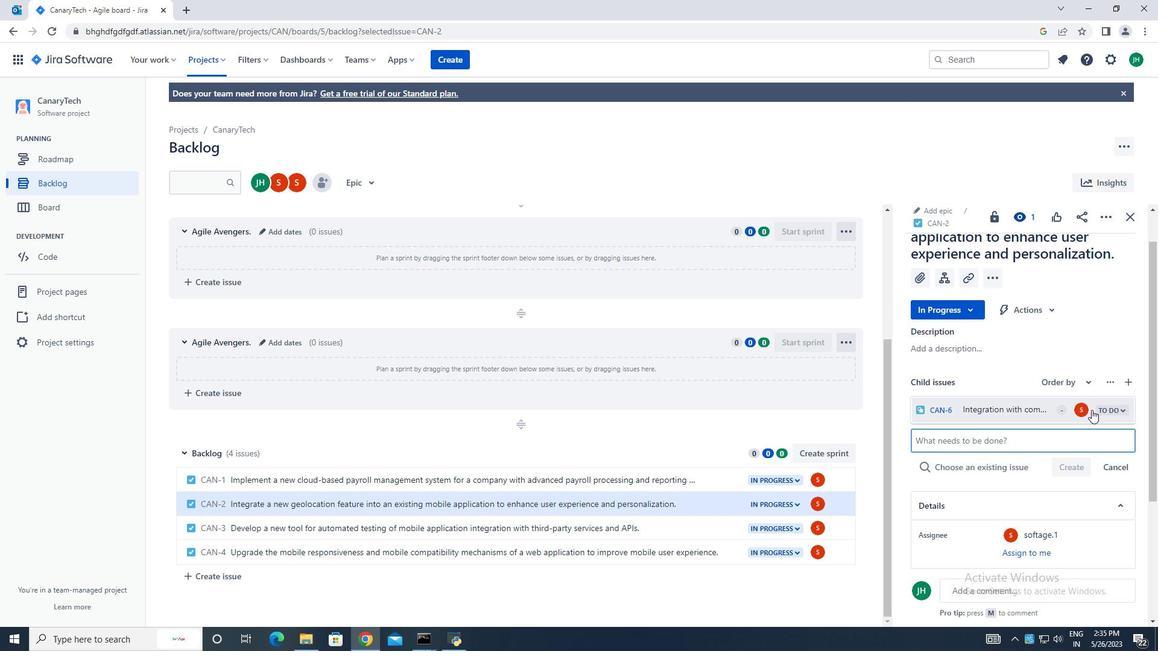 
Action: Mouse pressed left at (1087, 409)
Screenshot: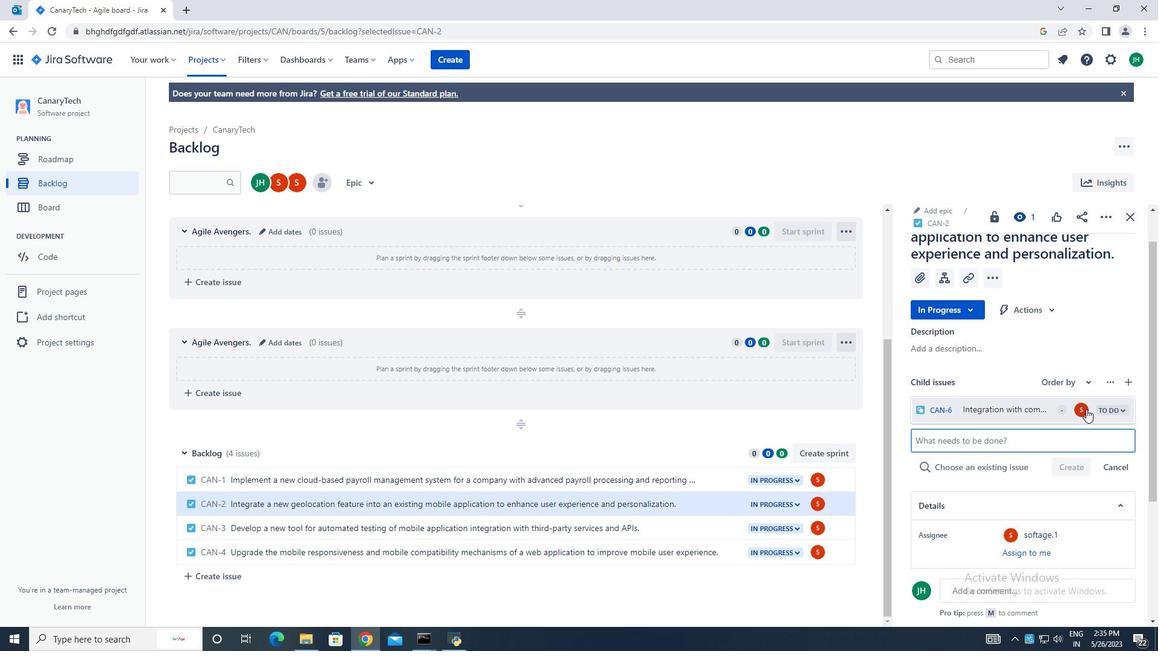 
Action: Mouse moved to (988, 376)
Screenshot: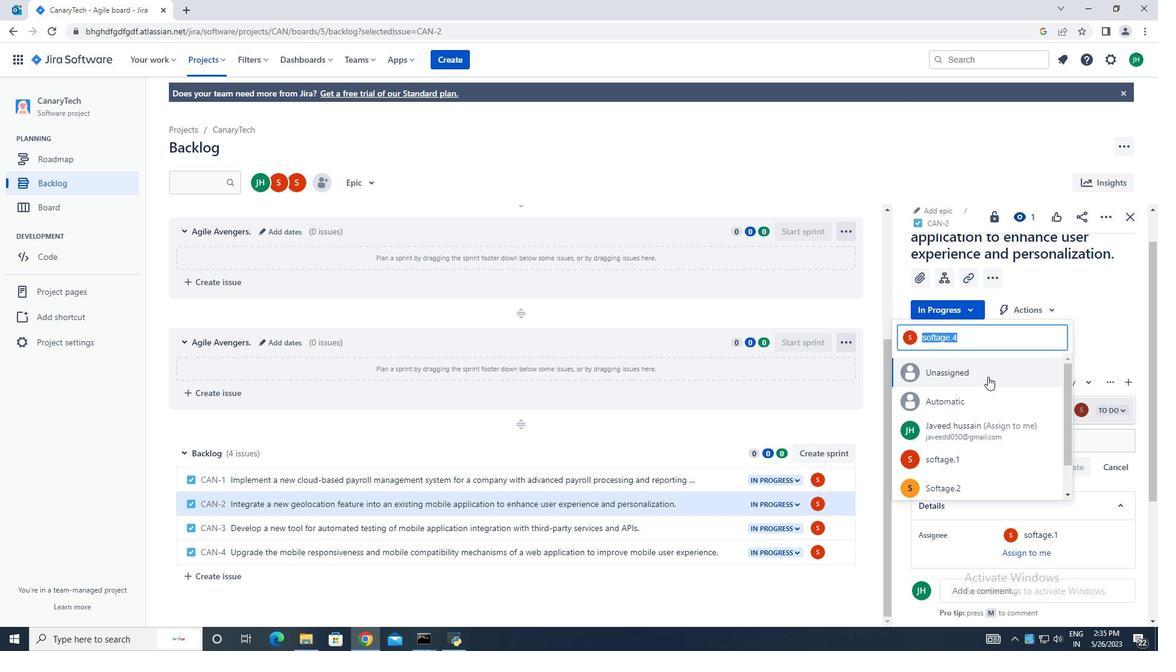 
Action: Key pressed softage.1
Screenshot: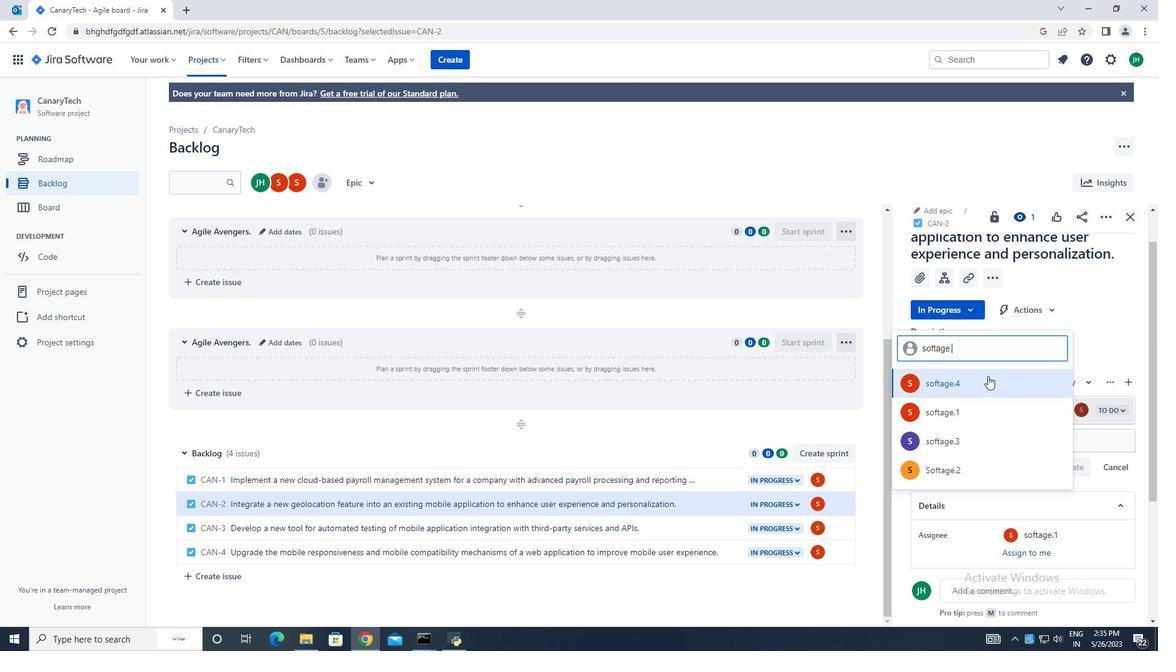 
Action: Mouse moved to (967, 378)
Screenshot: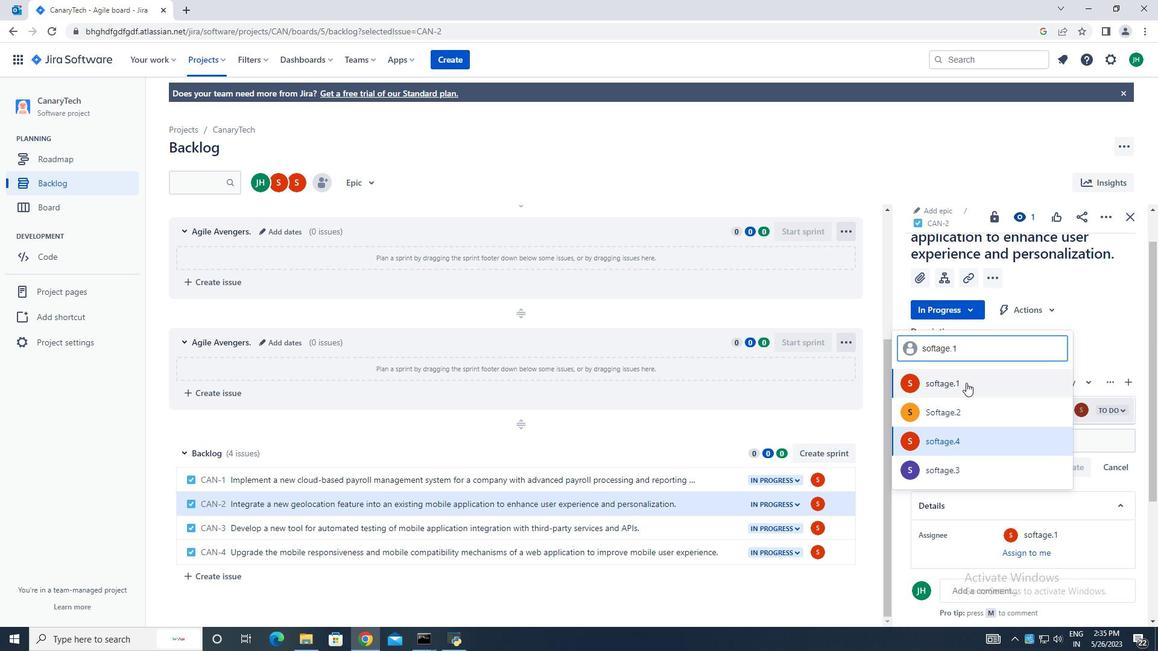 
Action: Mouse pressed left at (967, 378)
Screenshot: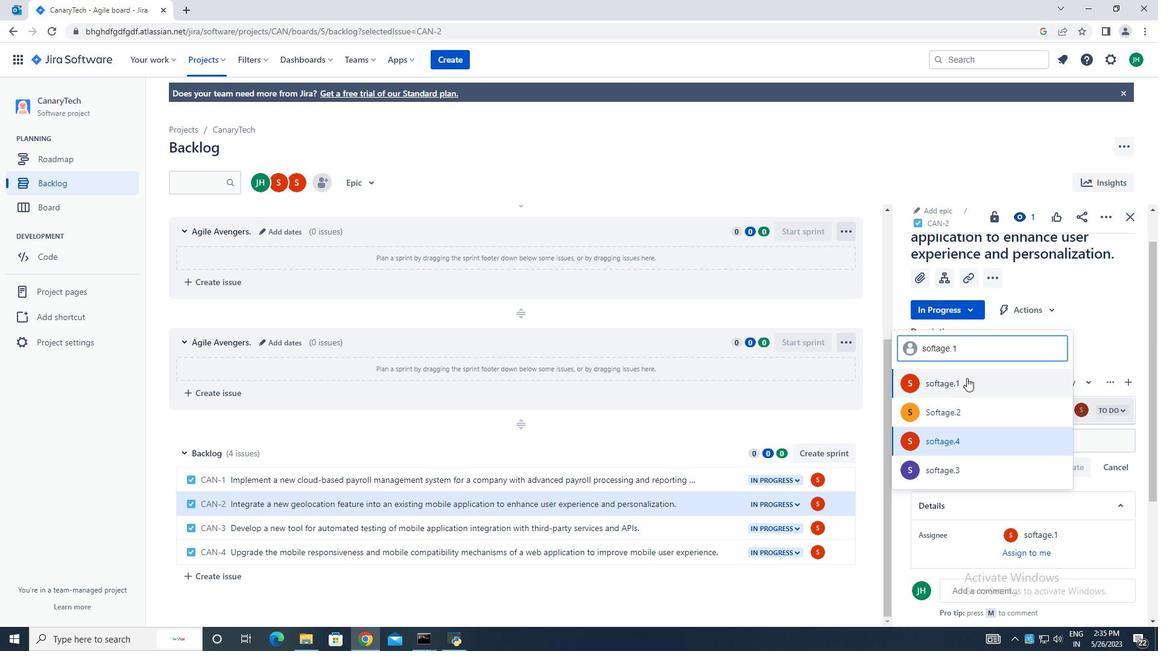 
Action: Mouse moved to (1135, 218)
Screenshot: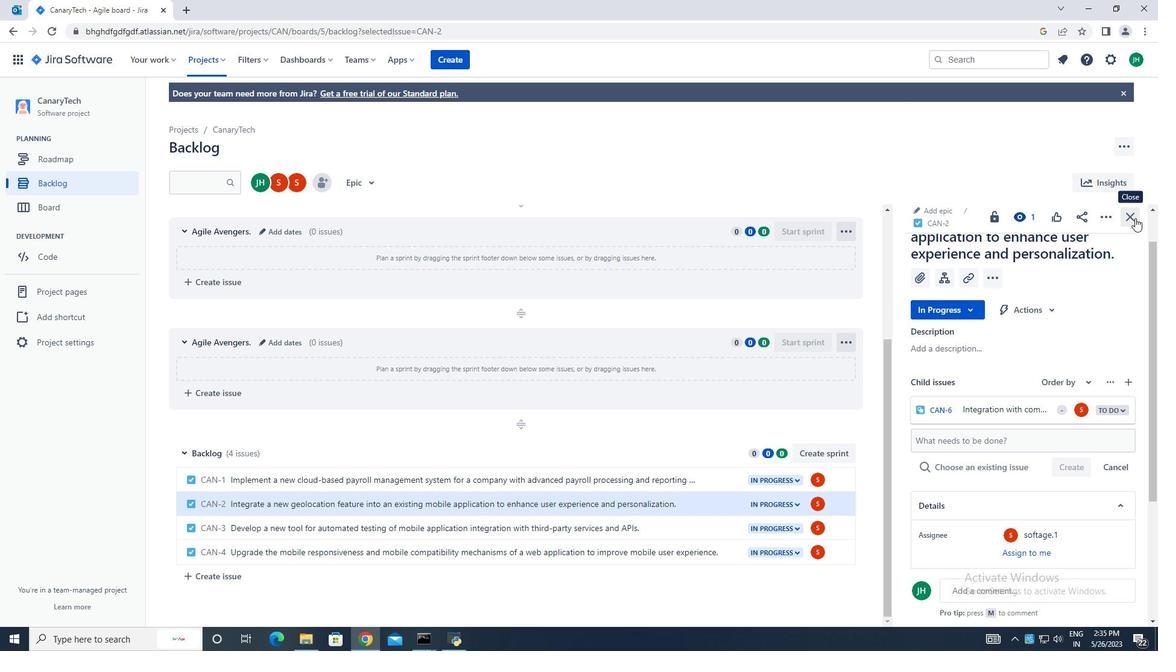 
Action: Mouse pressed left at (1135, 218)
Screenshot: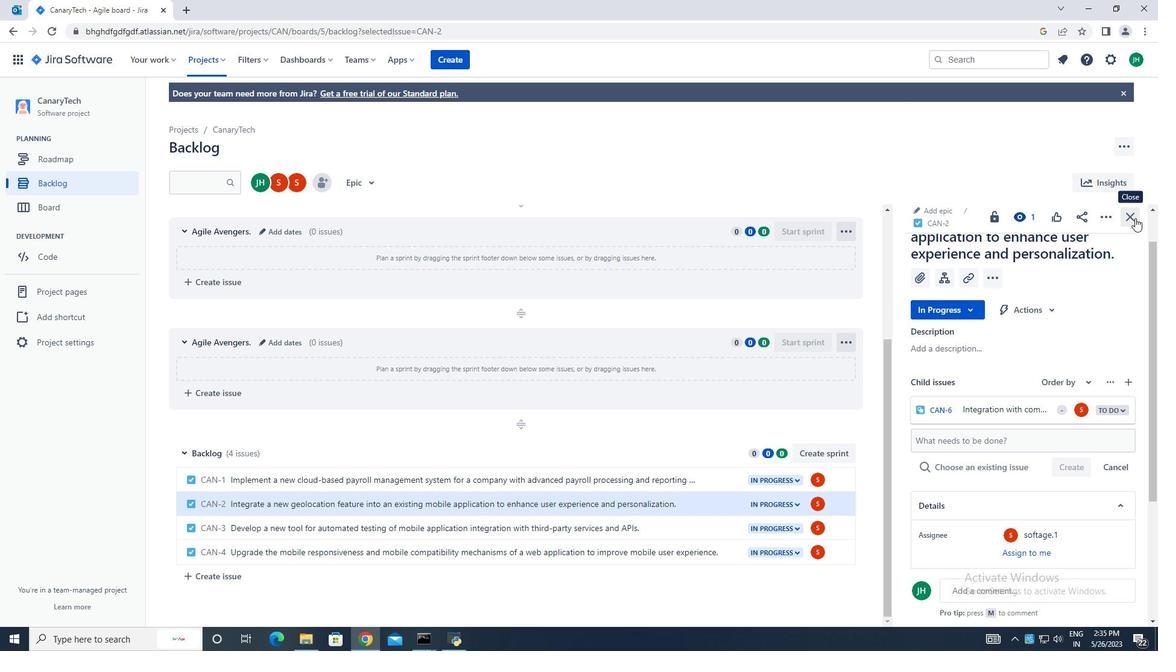 
